 Task: Look for space in Demba, Democratic Republic of the Congo from 4th August, 2023 to 8th August, 2023 for 1 adult in price range Rs.10000 to Rs.15000. Place can be private room with 1  bedroom having 1 bed and 1 bathroom. Property type can be flatguest house, hotel. Amenities needed are: wifi. Booking option can be shelf check-in. Required host language is English.
Action: Mouse moved to (436, 75)
Screenshot: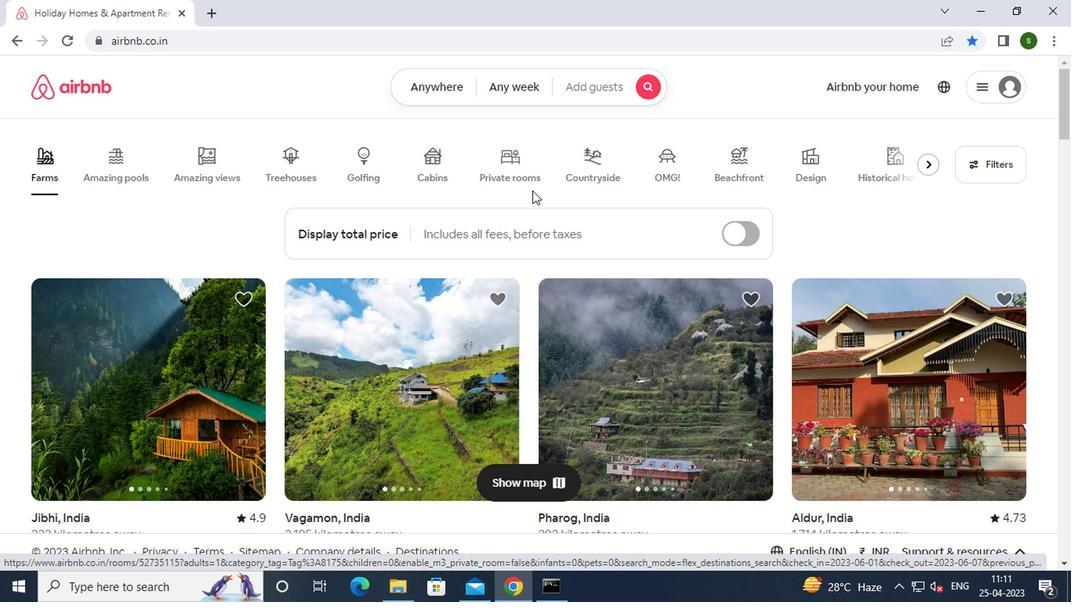
Action: Mouse pressed left at (436, 75)
Screenshot: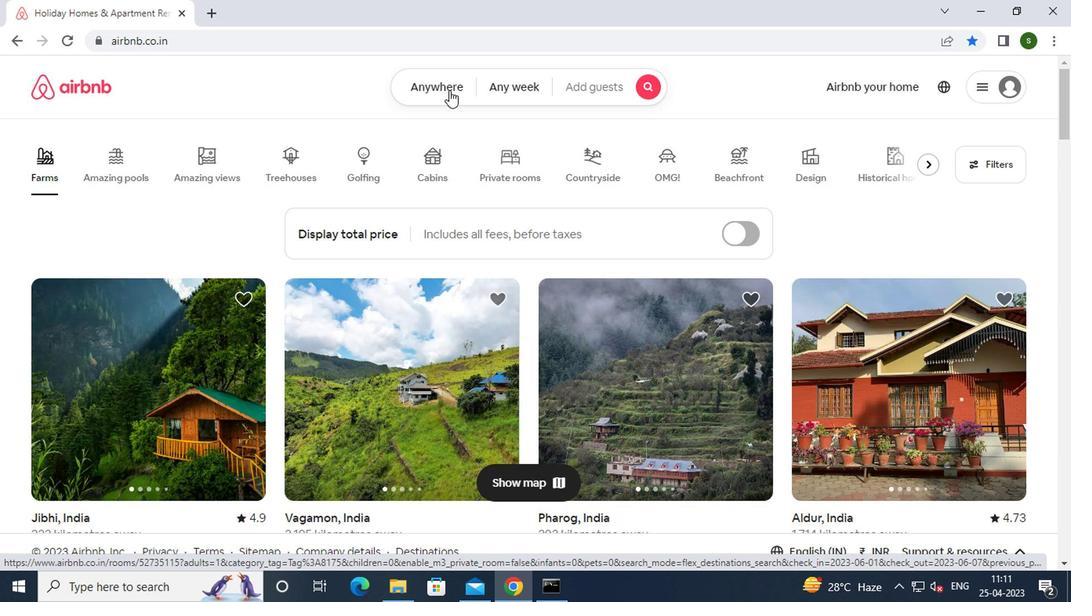 
Action: Mouse moved to (298, 151)
Screenshot: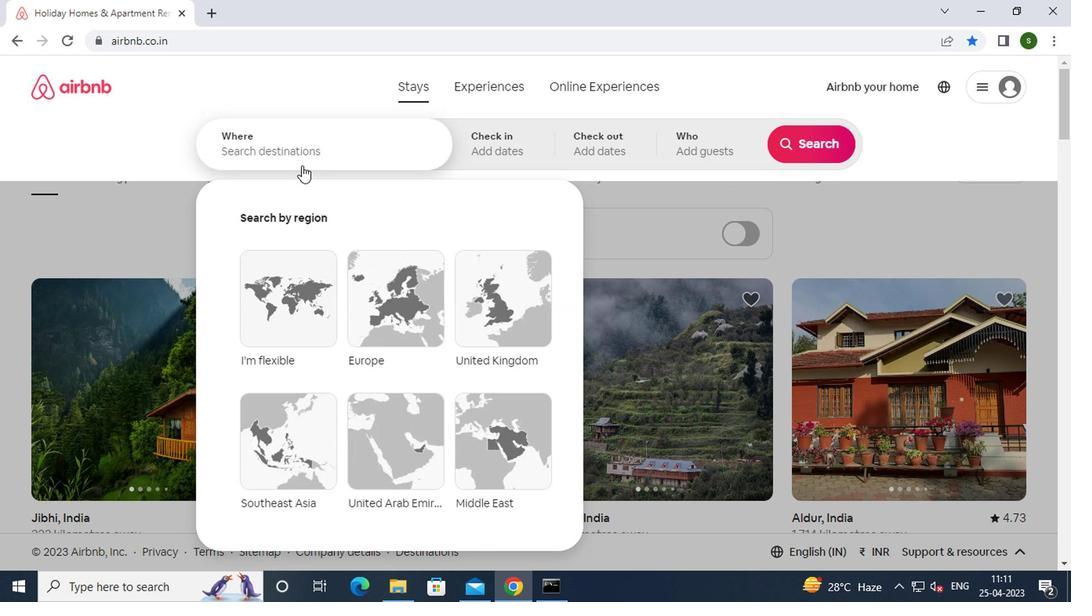 
Action: Mouse pressed left at (298, 151)
Screenshot: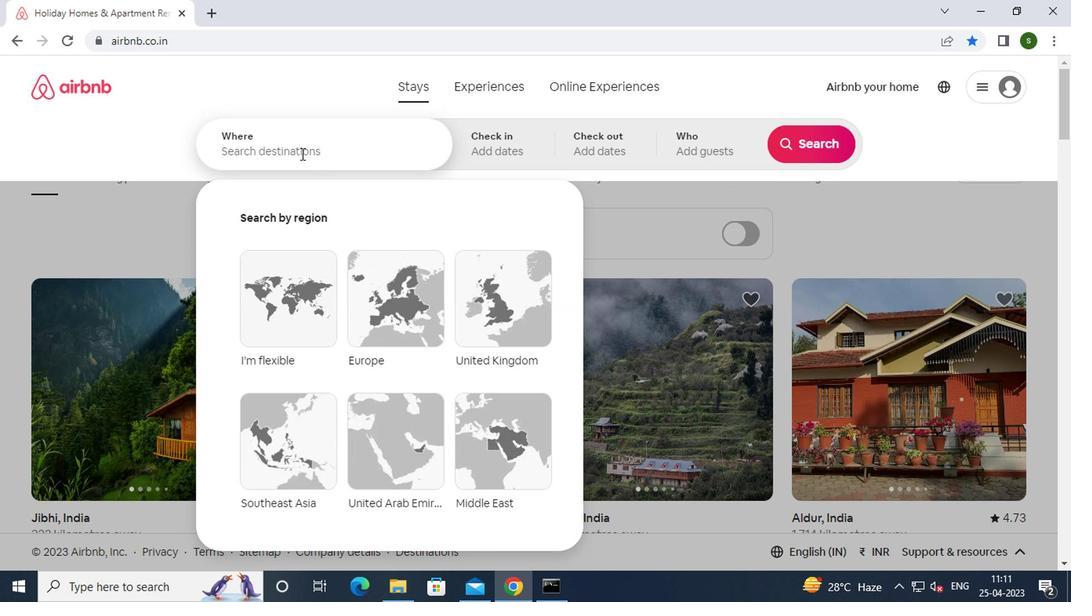 
Action: Key pressed d<Key.caps_lock>emba,<Key.space><Key.caps_lock>de
Screenshot: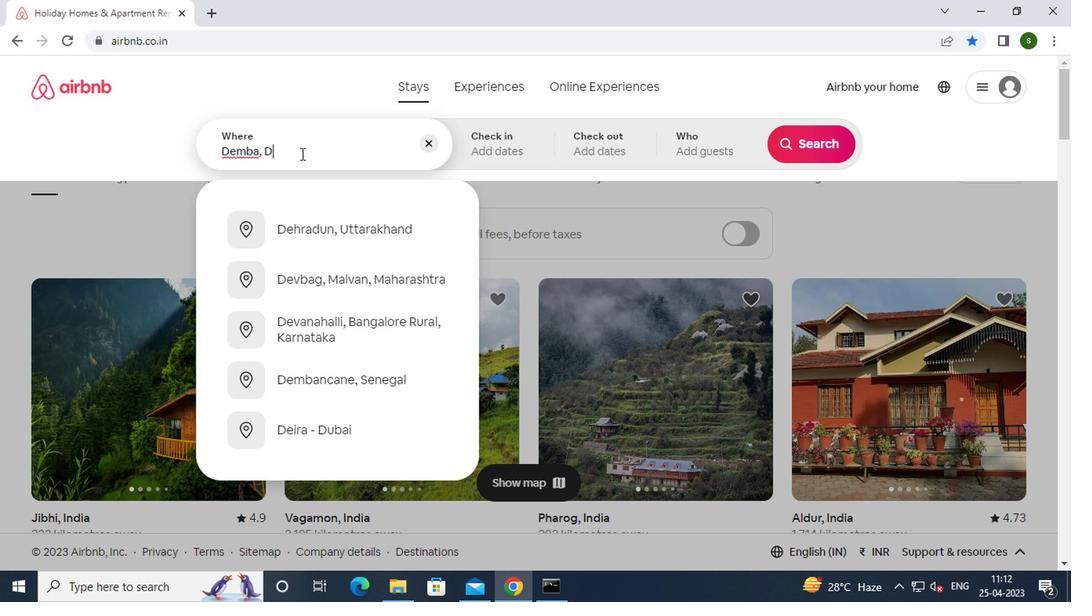 
Action: Mouse moved to (311, 212)
Screenshot: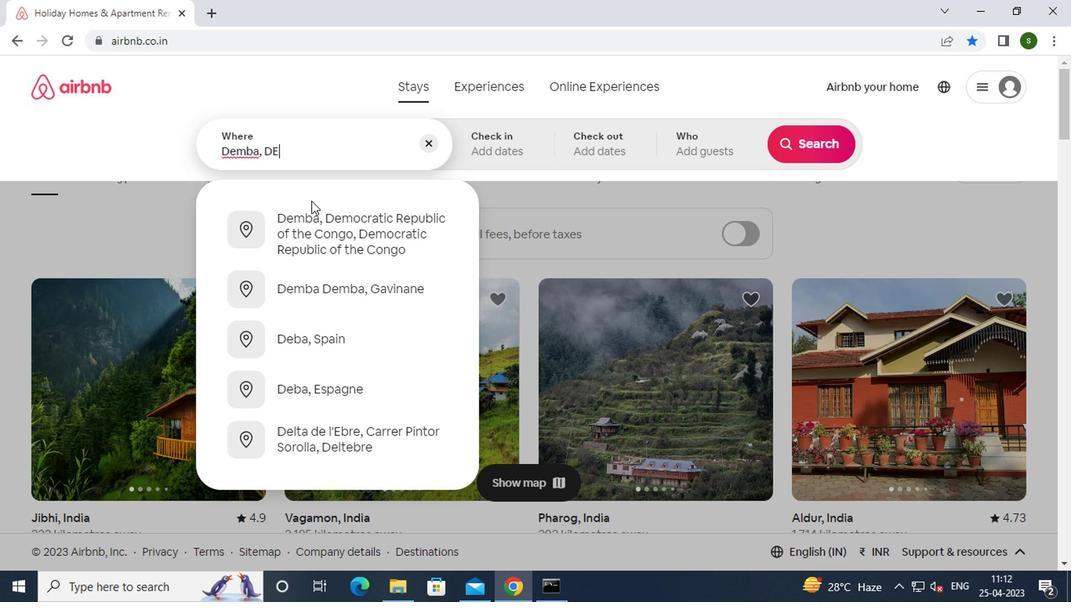 
Action: Mouse pressed left at (311, 212)
Screenshot: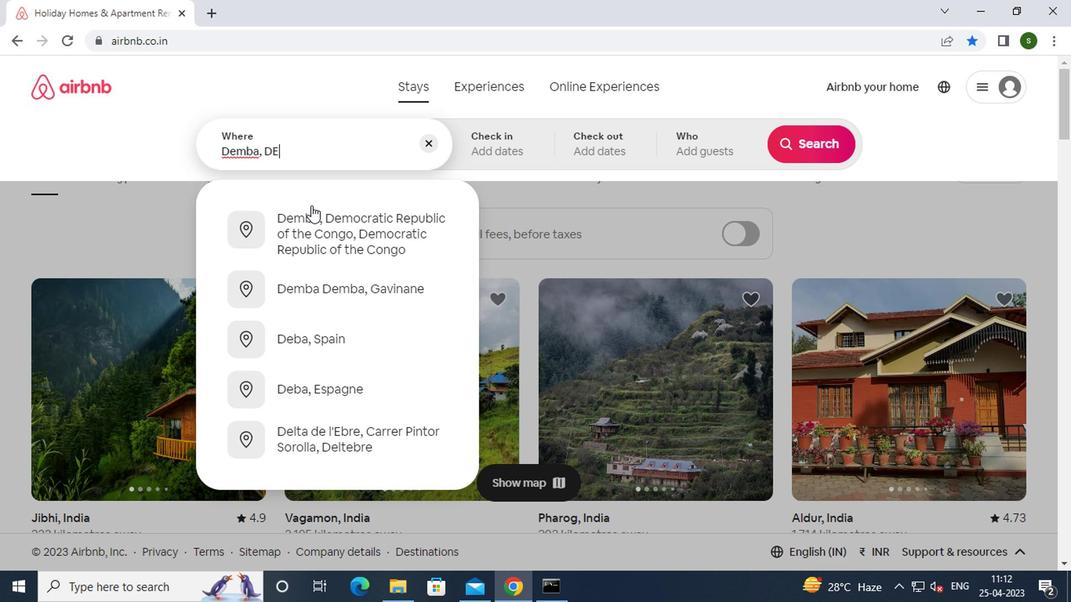 
Action: Mouse moved to (805, 276)
Screenshot: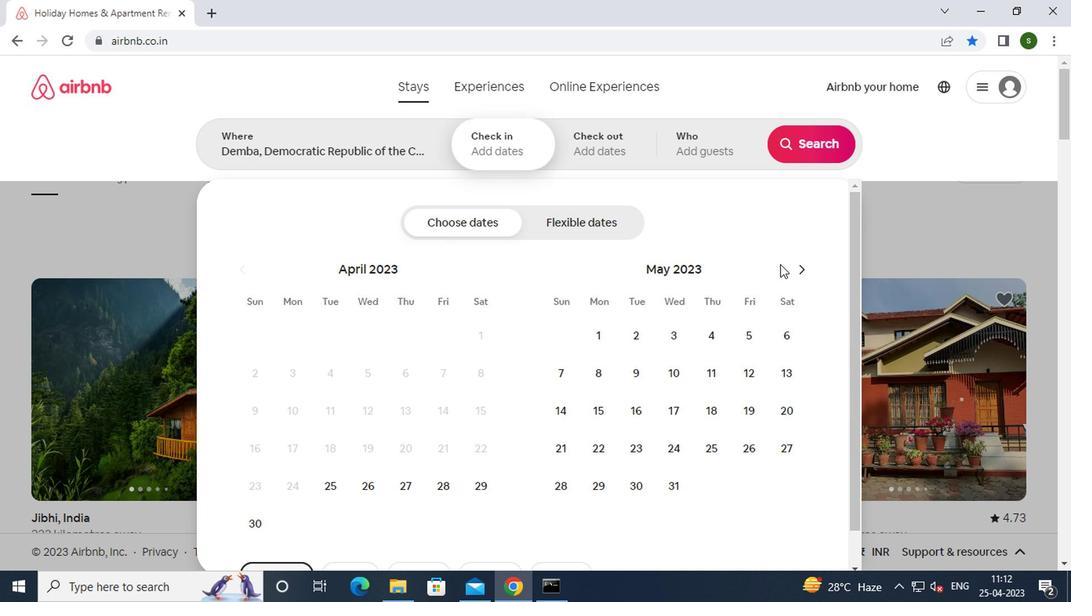 
Action: Mouse pressed left at (805, 276)
Screenshot: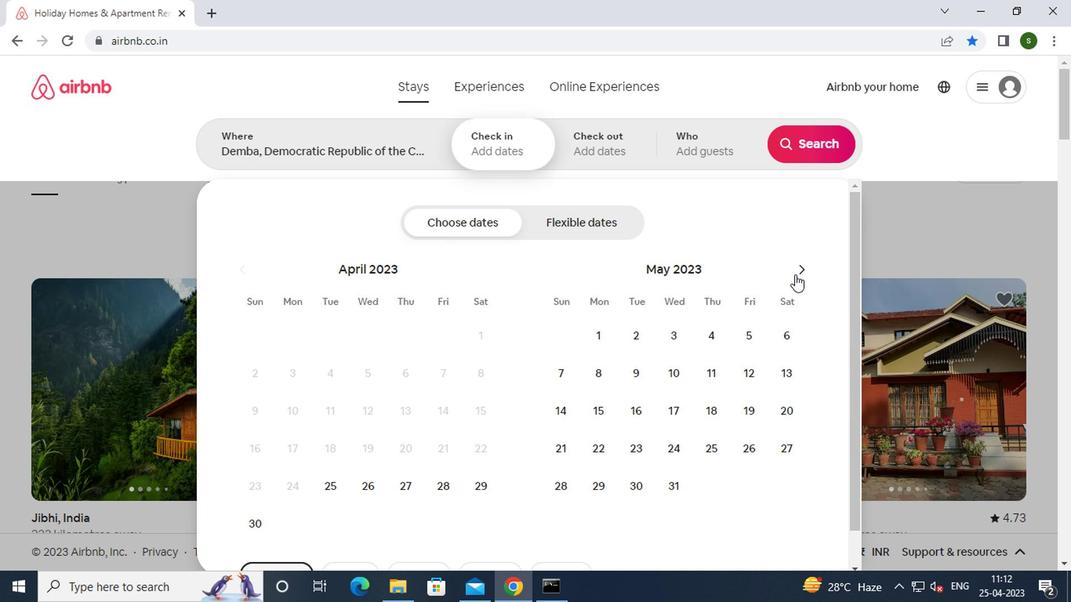 
Action: Mouse pressed left at (805, 276)
Screenshot: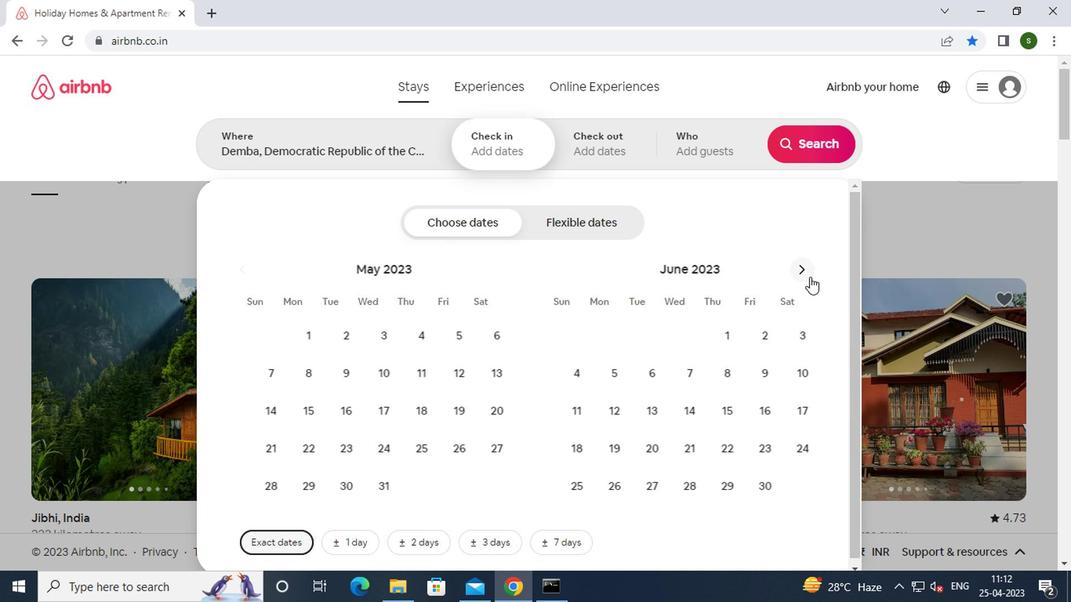 
Action: Mouse pressed left at (805, 276)
Screenshot: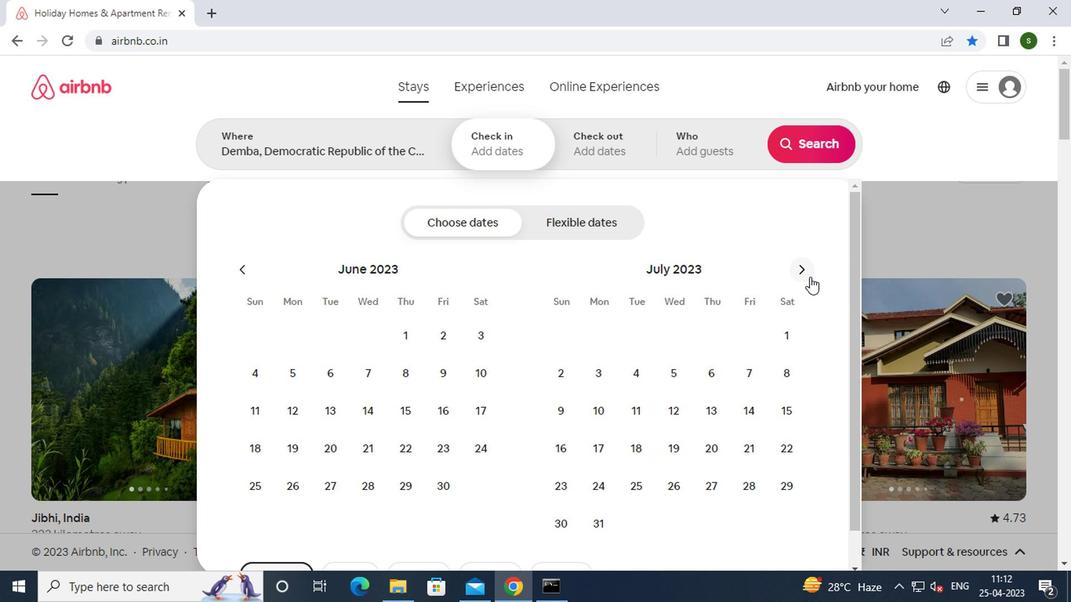 
Action: Mouse moved to (752, 337)
Screenshot: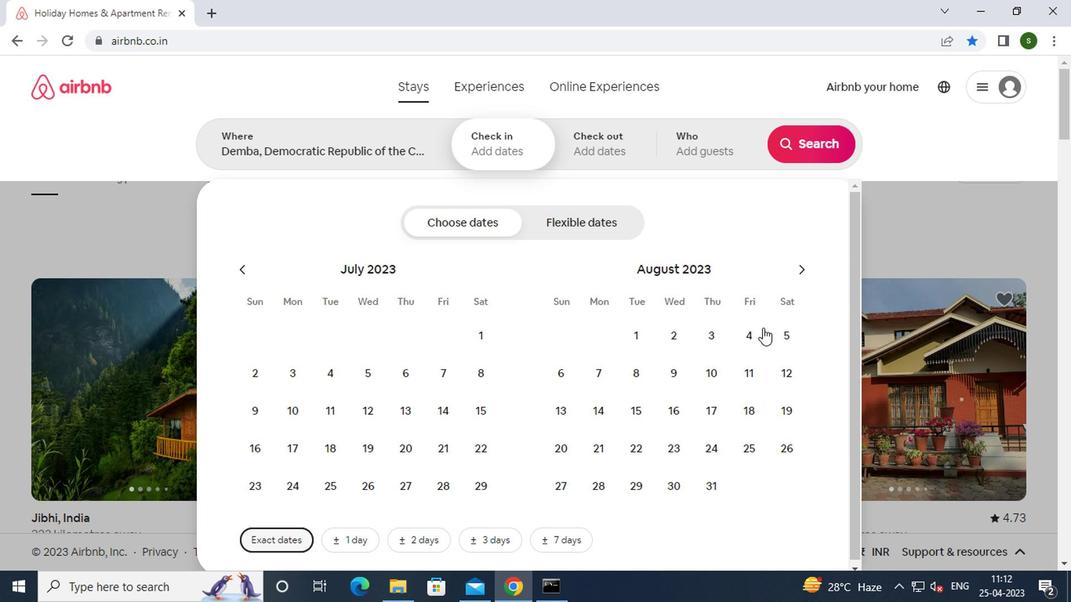 
Action: Mouse pressed left at (752, 337)
Screenshot: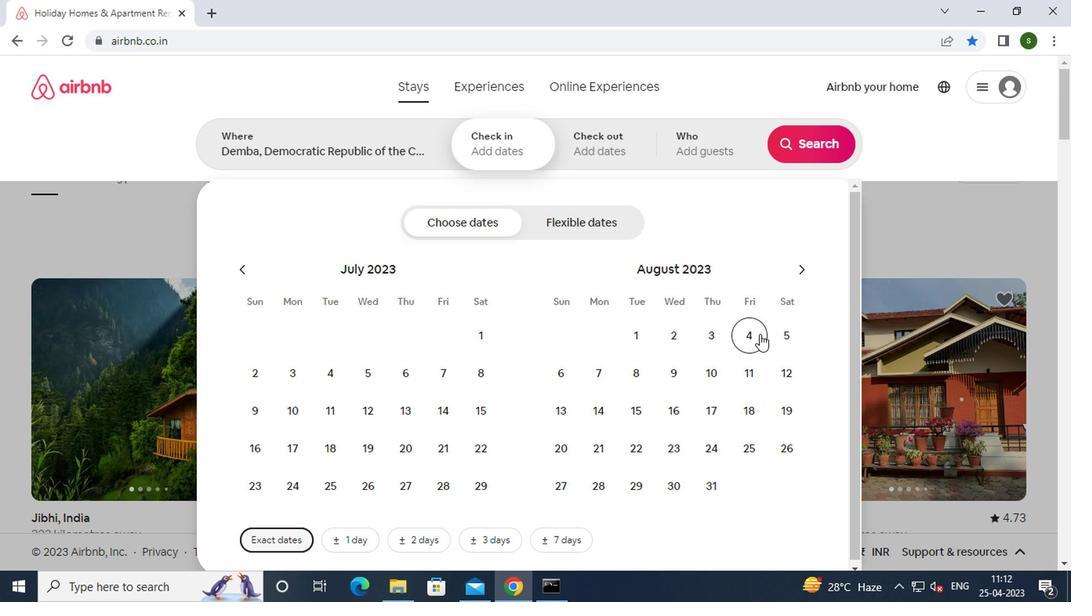 
Action: Mouse moved to (631, 381)
Screenshot: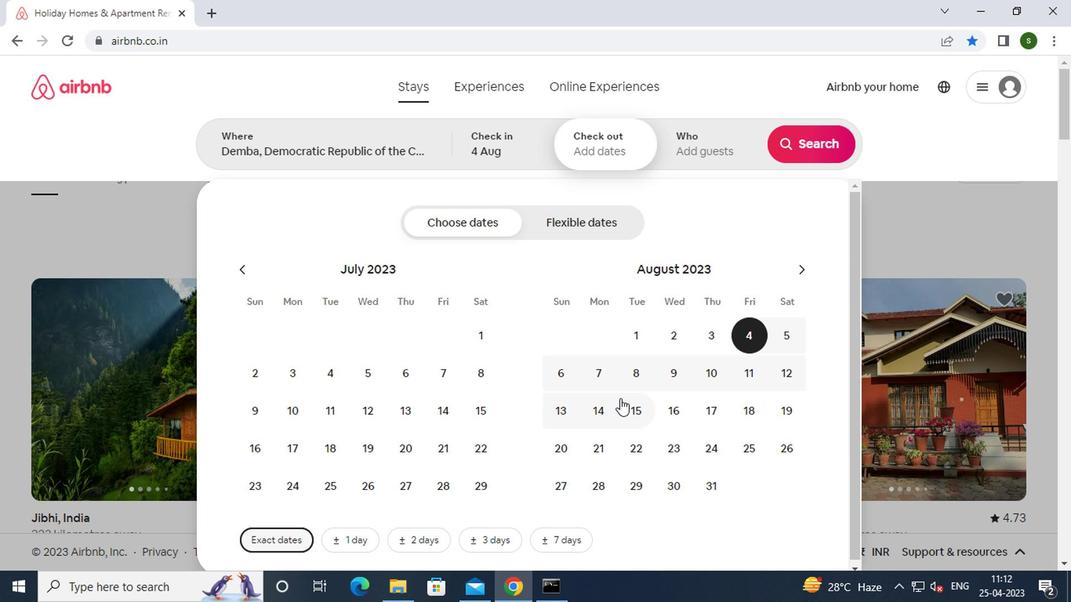 
Action: Mouse pressed left at (631, 381)
Screenshot: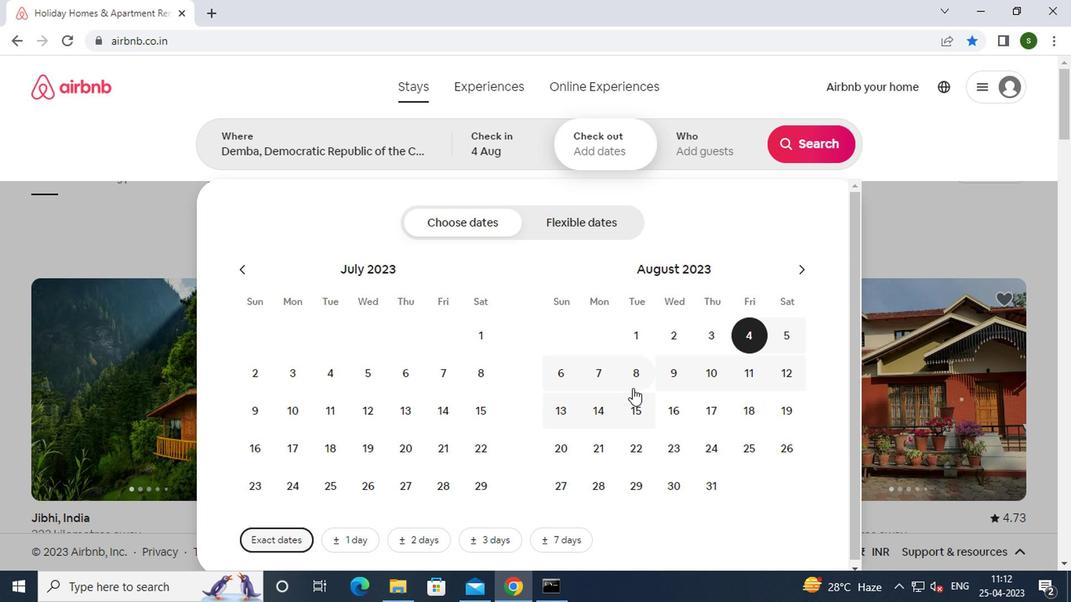 
Action: Mouse moved to (706, 147)
Screenshot: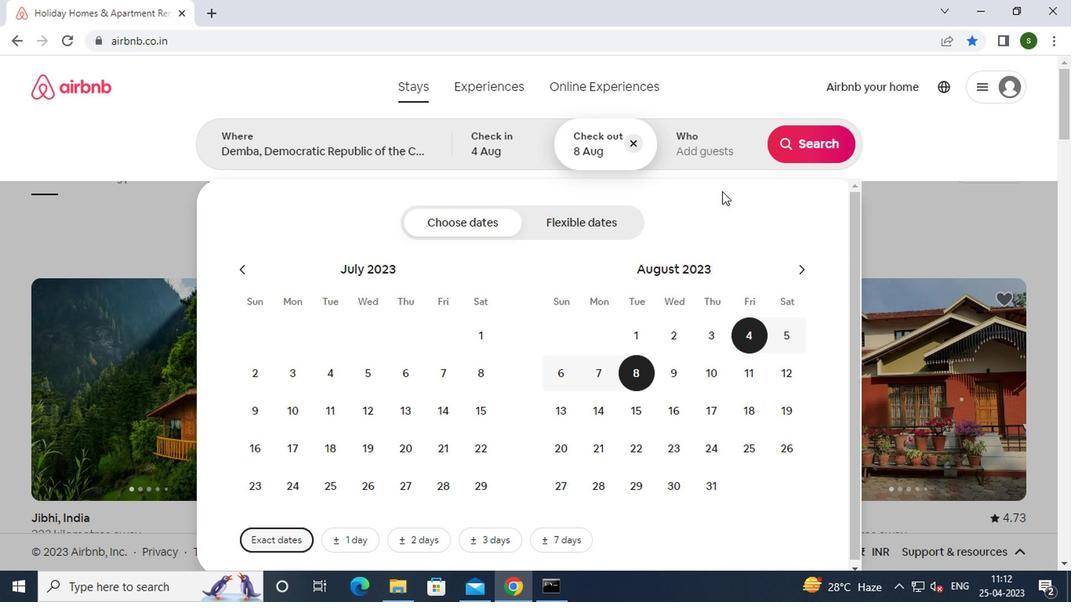 
Action: Mouse pressed left at (706, 147)
Screenshot: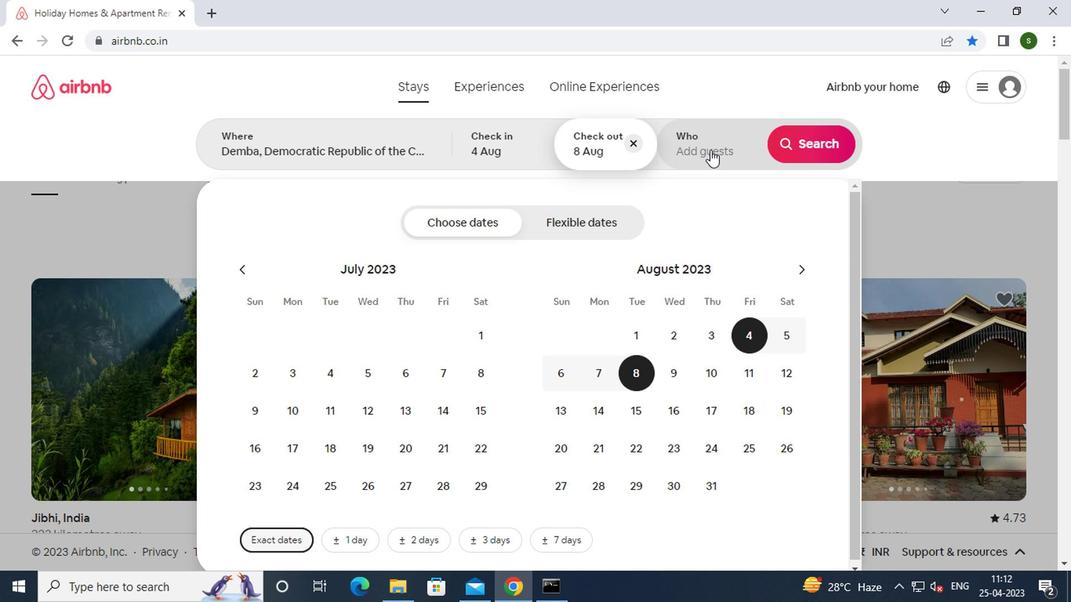 
Action: Mouse moved to (808, 230)
Screenshot: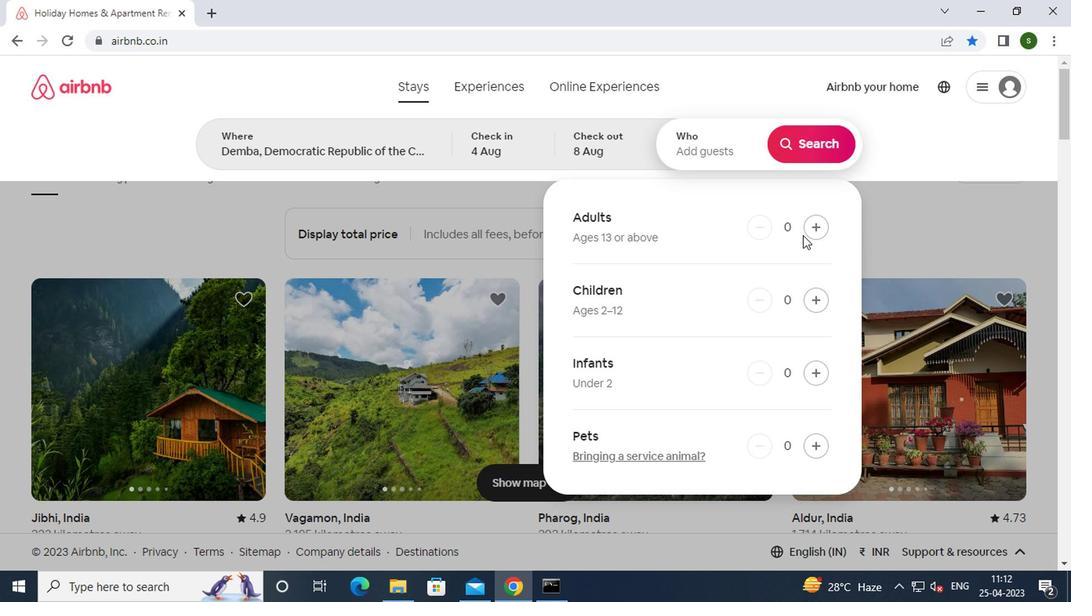 
Action: Mouse pressed left at (808, 230)
Screenshot: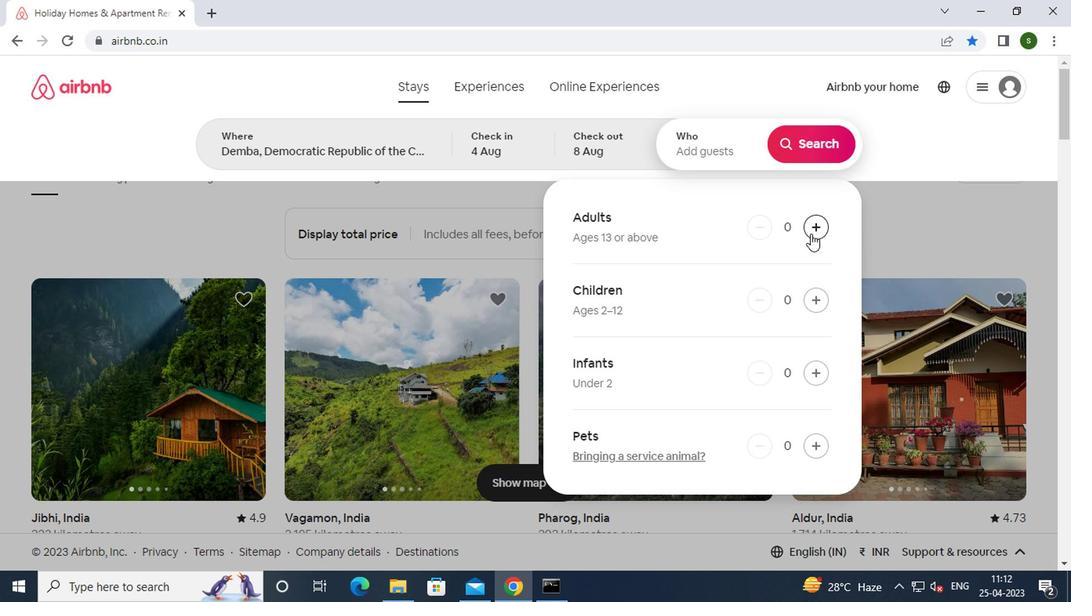 
Action: Mouse moved to (811, 137)
Screenshot: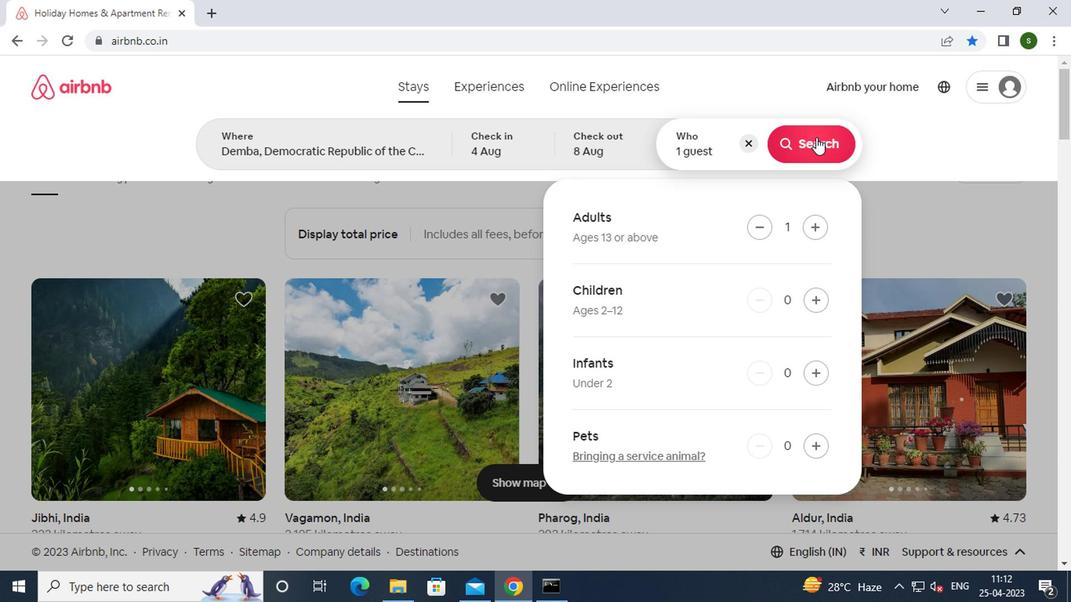 
Action: Mouse pressed left at (811, 137)
Screenshot: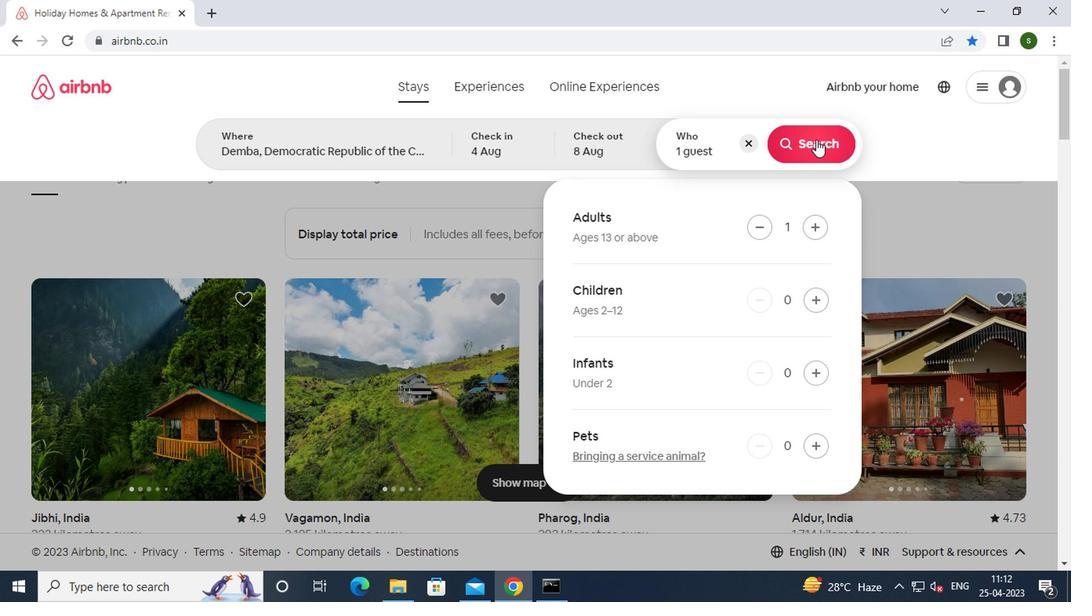 
Action: Mouse moved to (982, 140)
Screenshot: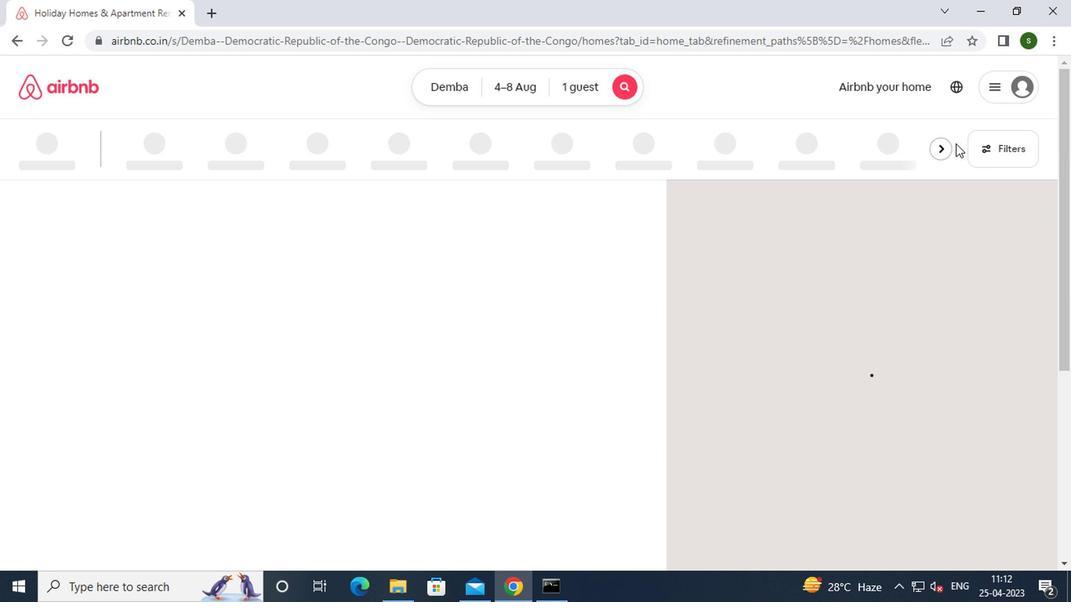 
Action: Mouse pressed left at (982, 140)
Screenshot: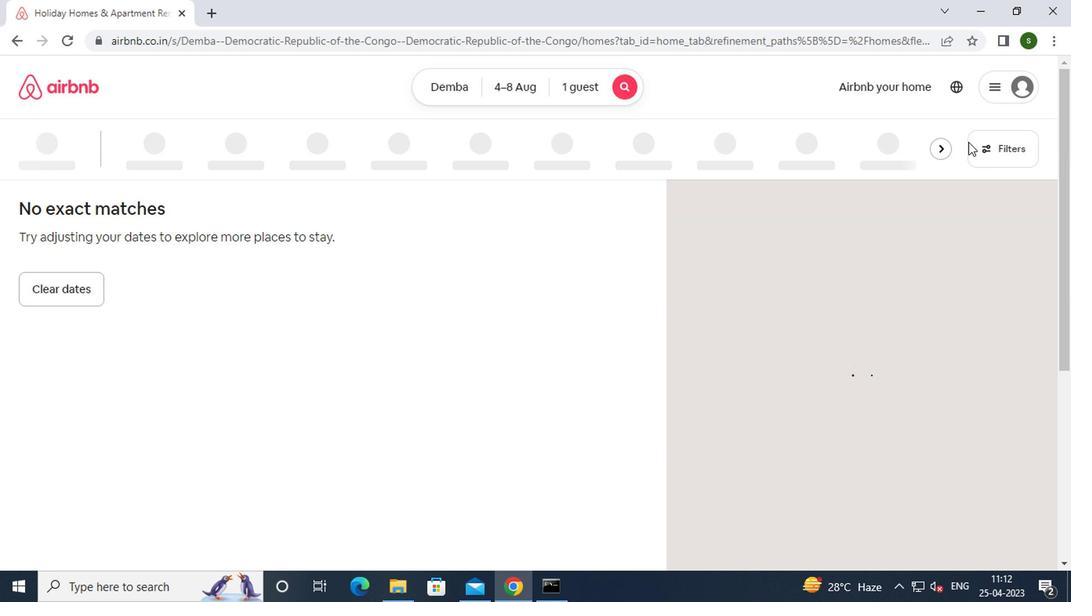 
Action: Mouse moved to (451, 247)
Screenshot: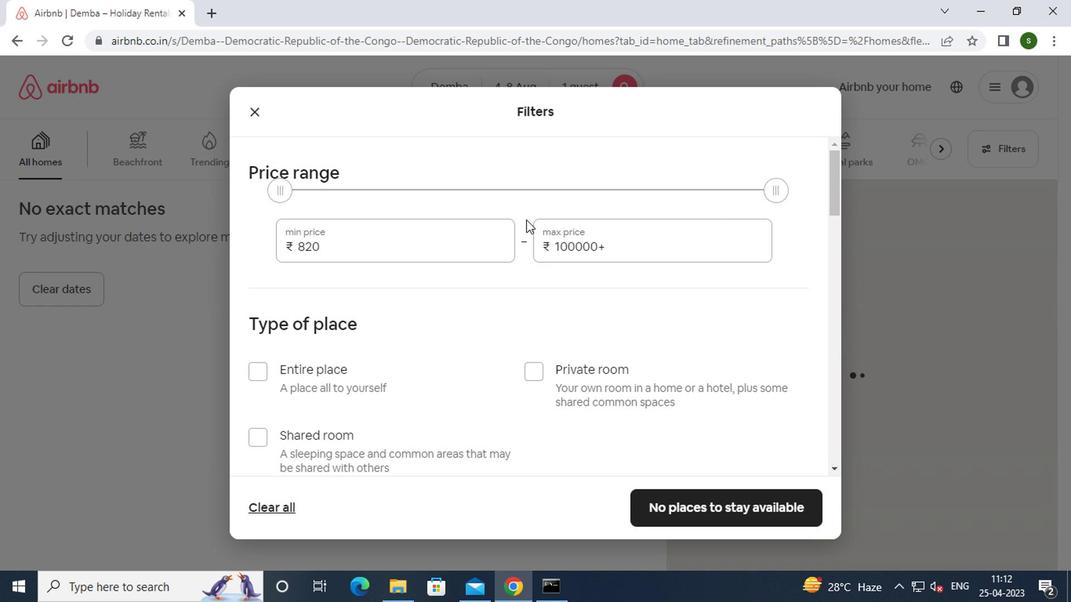 
Action: Mouse pressed left at (451, 247)
Screenshot: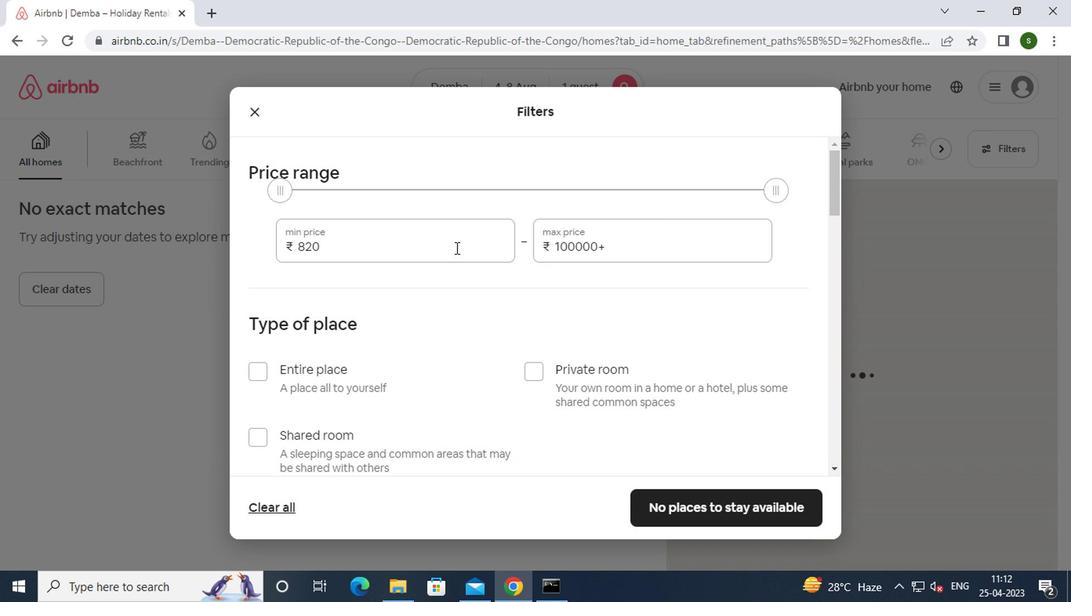 
Action: Mouse moved to (446, 243)
Screenshot: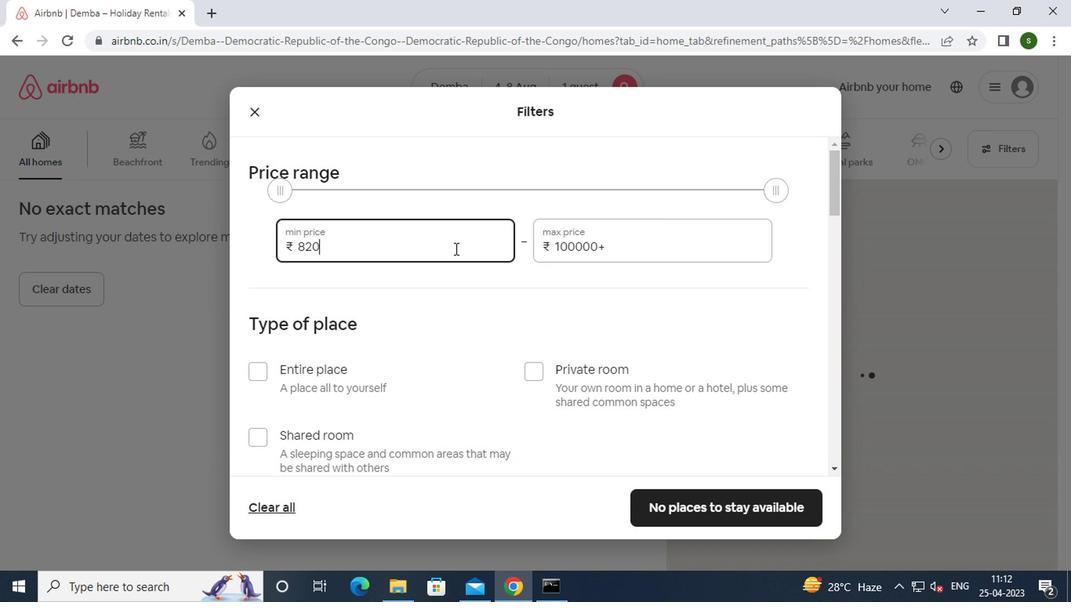 
Action: Key pressed <Key.backspace><Key.backspace><Key.backspace><Key.backspace>10000
Screenshot: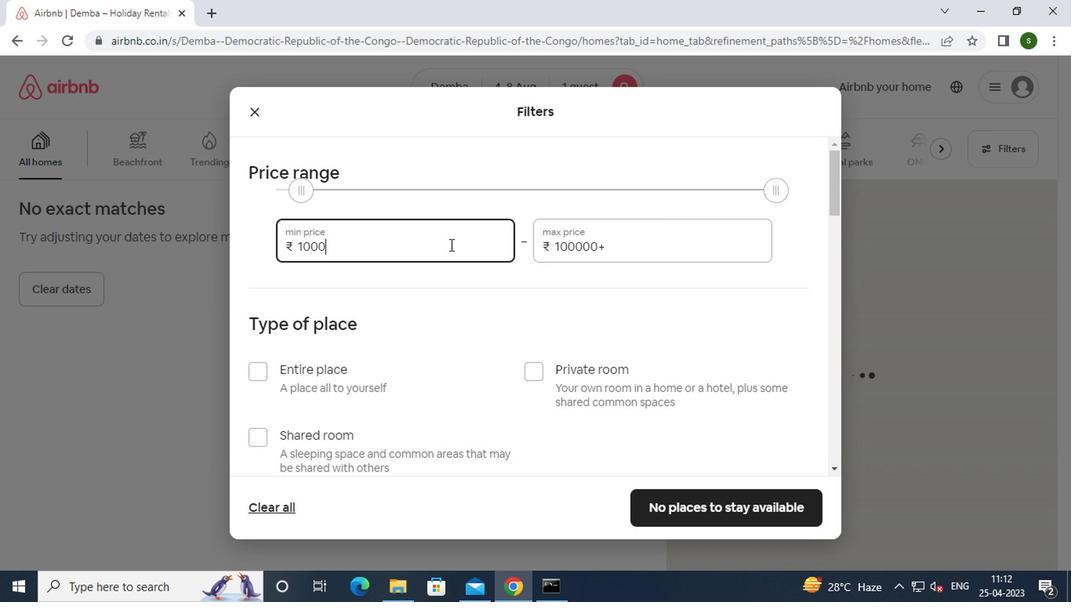 
Action: Mouse moved to (610, 246)
Screenshot: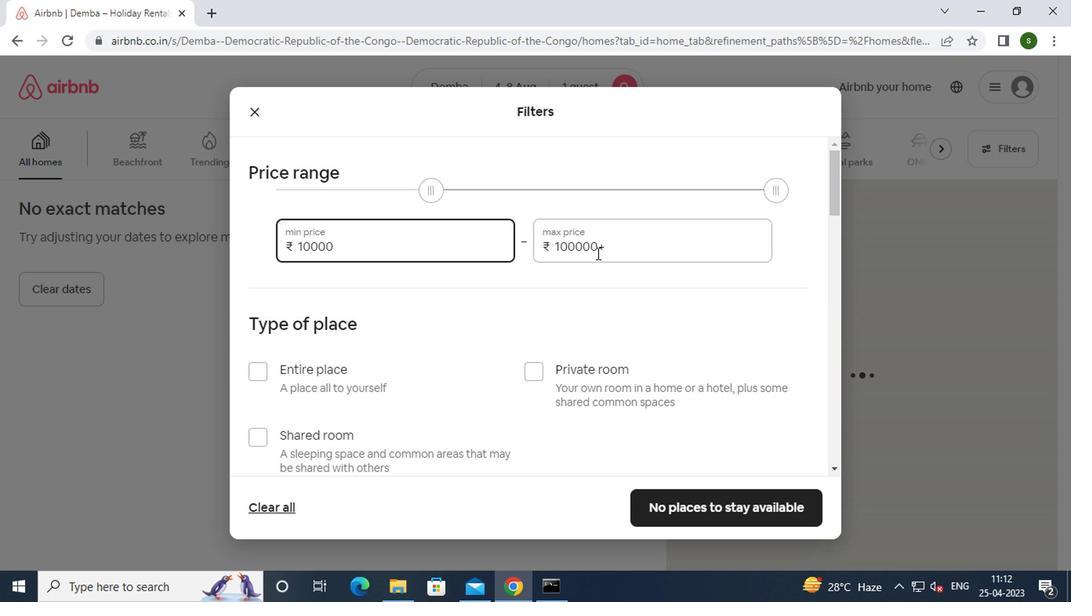 
Action: Mouse pressed left at (610, 246)
Screenshot: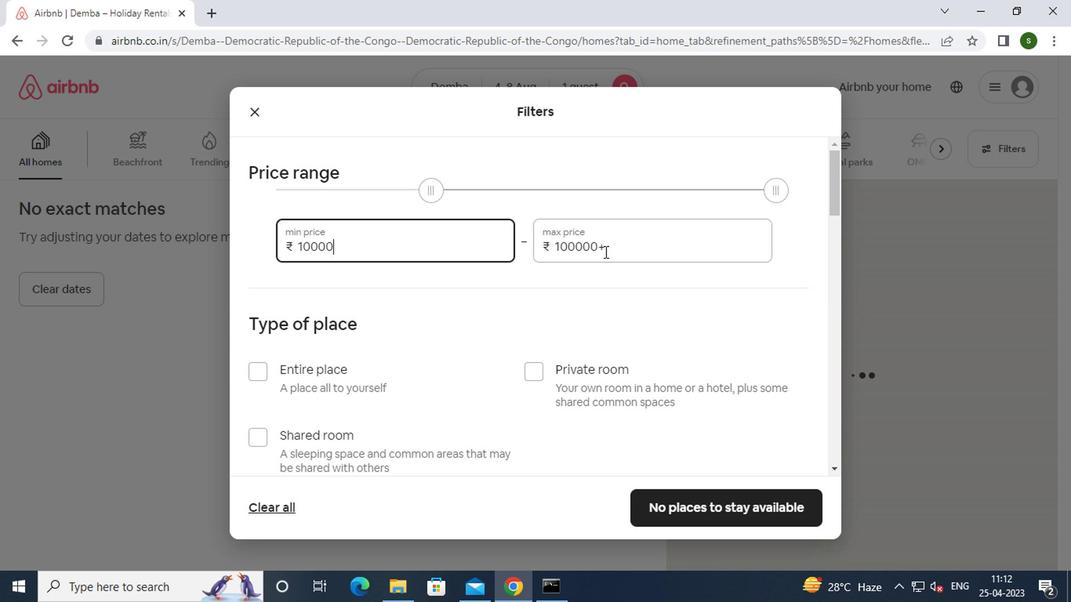 
Action: Mouse moved to (613, 252)
Screenshot: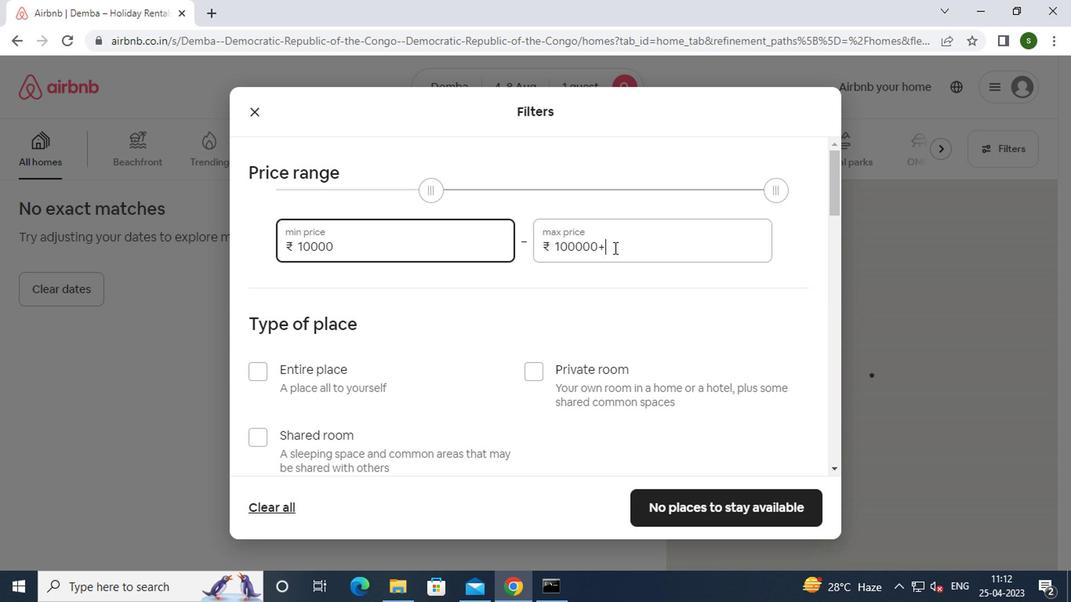 
Action: Key pressed <Key.backspace><Key.backspace><Key.backspace><Key.backspace><Key.backspace><Key.backspace><Key.backspace><Key.backspace><Key.backspace><Key.backspace><Key.backspace><Key.backspace><Key.backspace><Key.backspace>15000
Screenshot: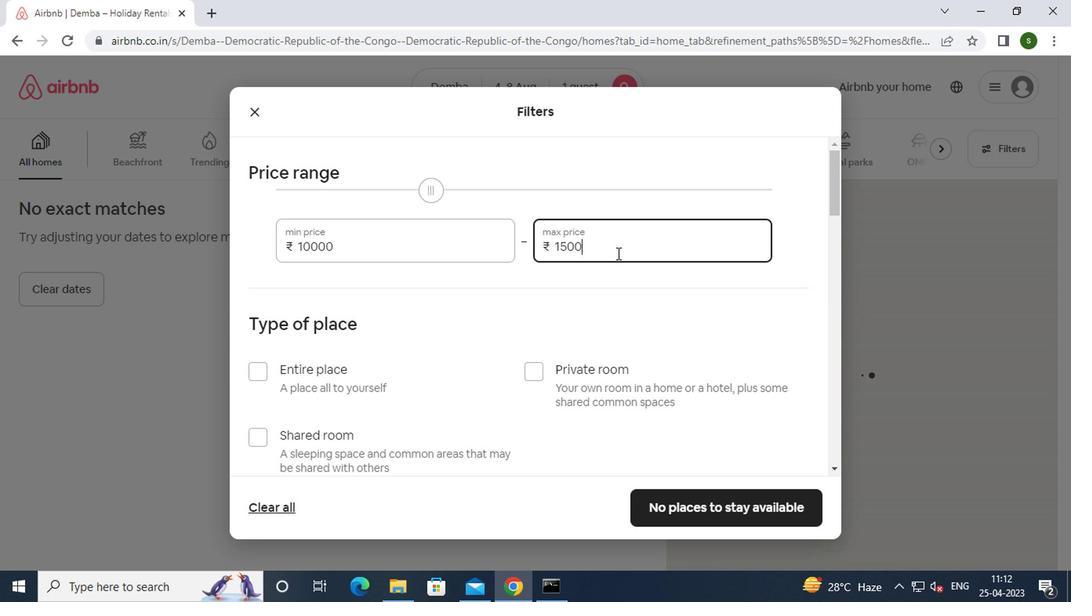 
Action: Mouse moved to (536, 373)
Screenshot: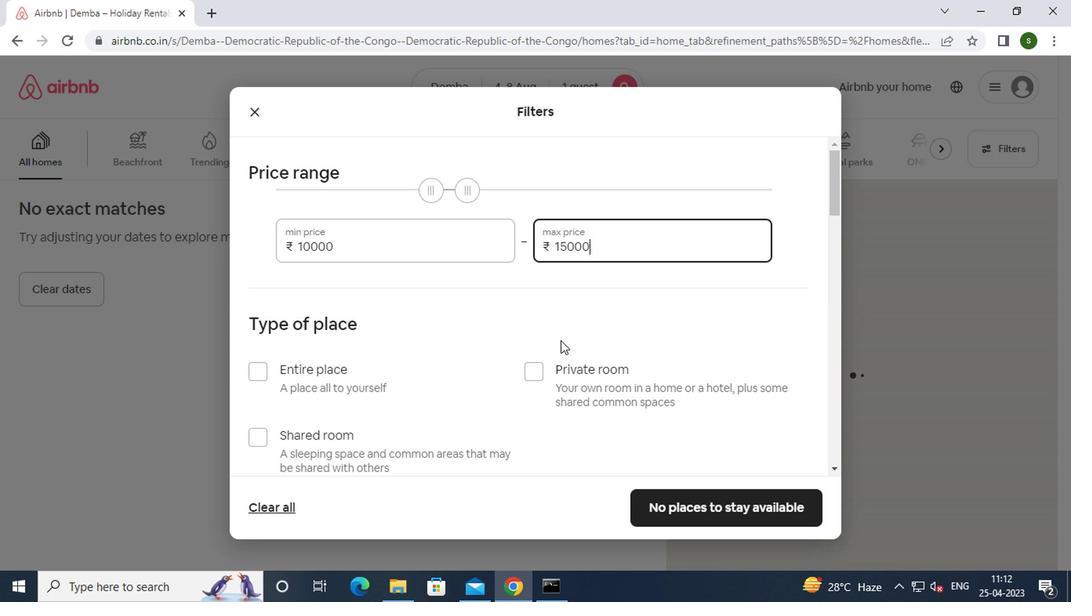 
Action: Mouse pressed left at (536, 373)
Screenshot: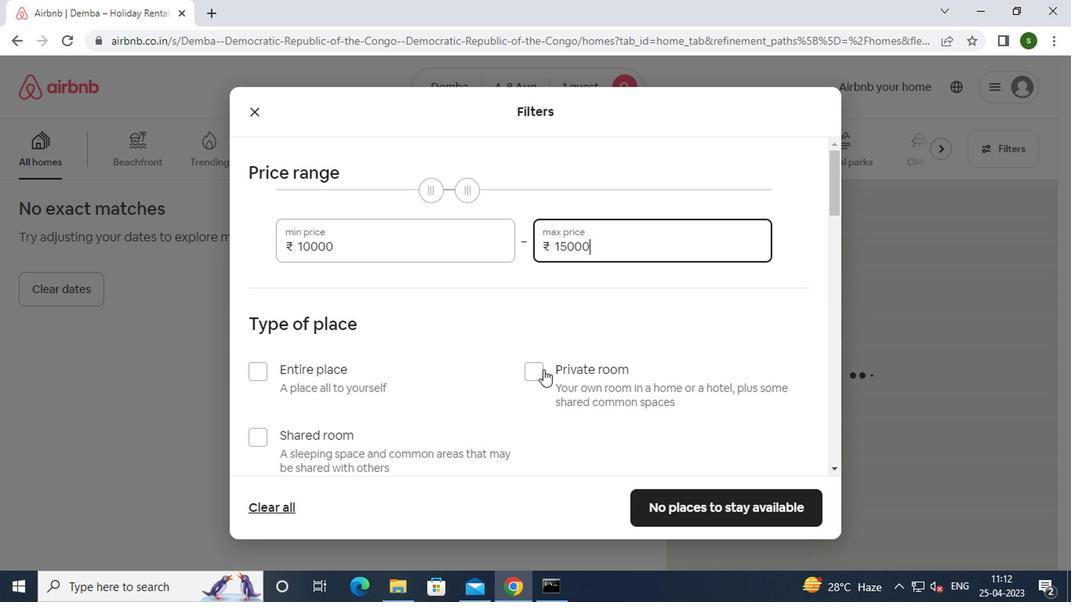 
Action: Mouse moved to (461, 354)
Screenshot: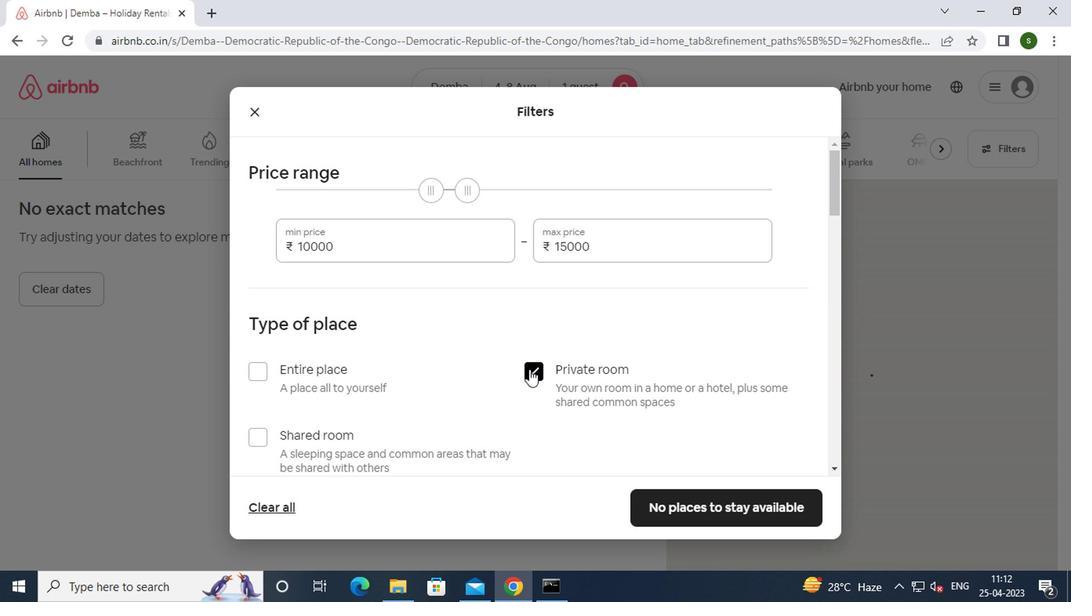 
Action: Mouse scrolled (461, 354) with delta (0, 0)
Screenshot: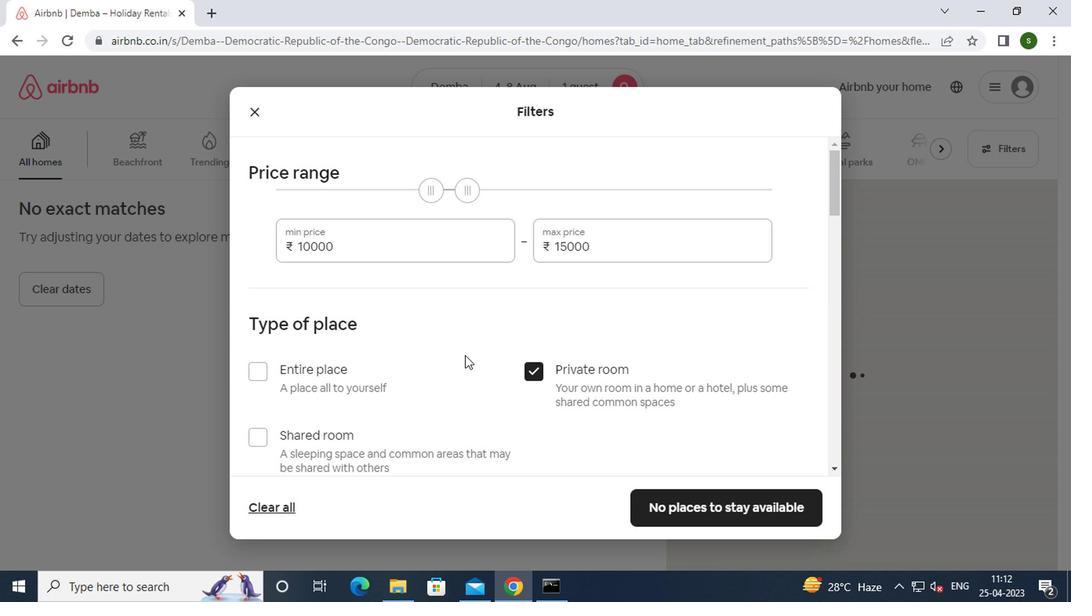 
Action: Mouse scrolled (461, 354) with delta (0, 0)
Screenshot: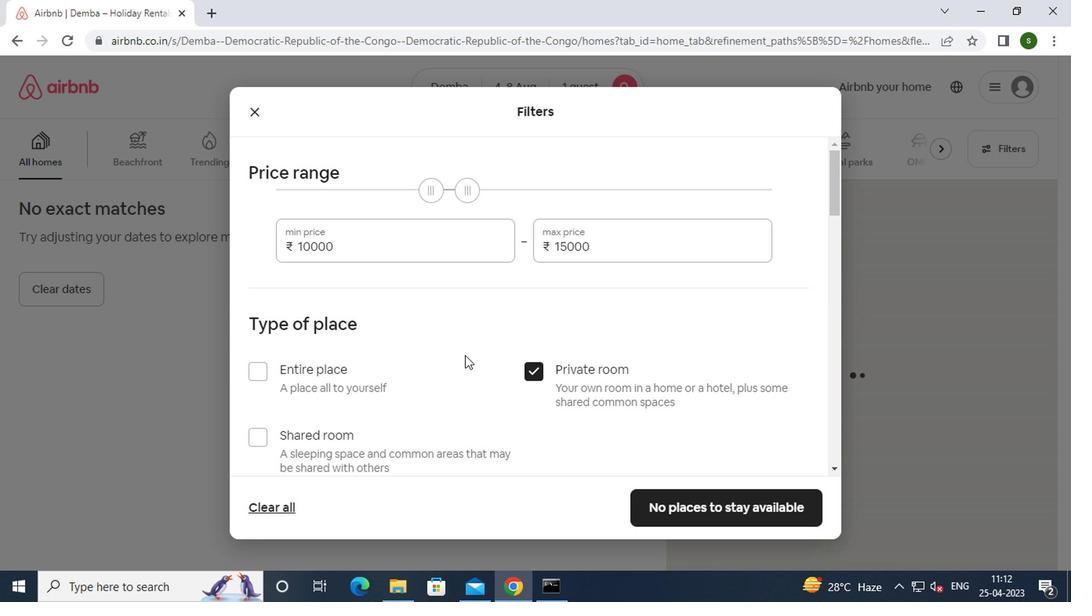 
Action: Mouse scrolled (461, 354) with delta (0, 0)
Screenshot: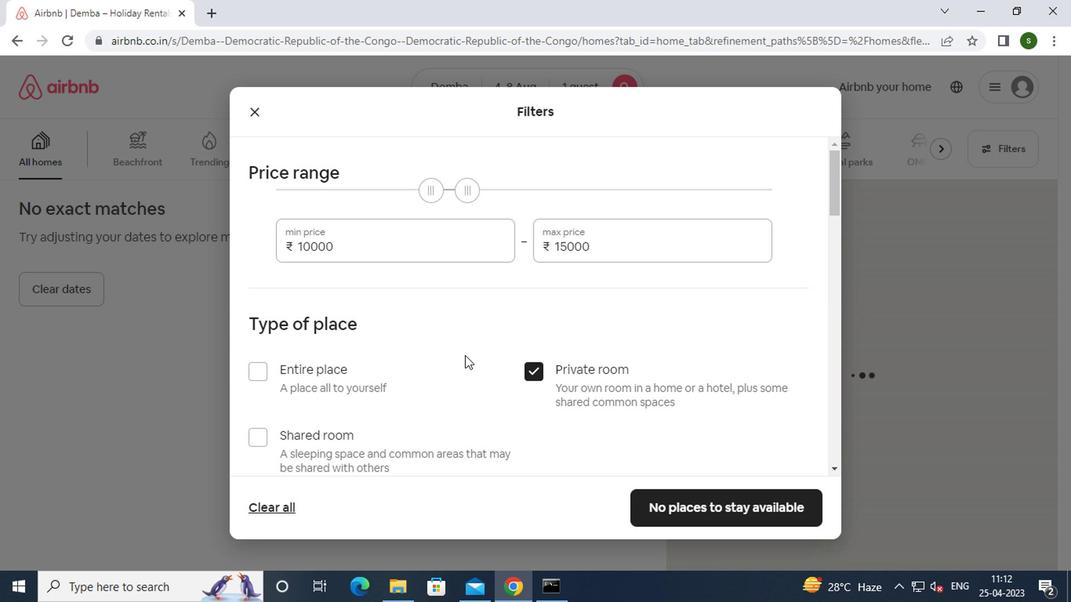 
Action: Mouse moved to (350, 384)
Screenshot: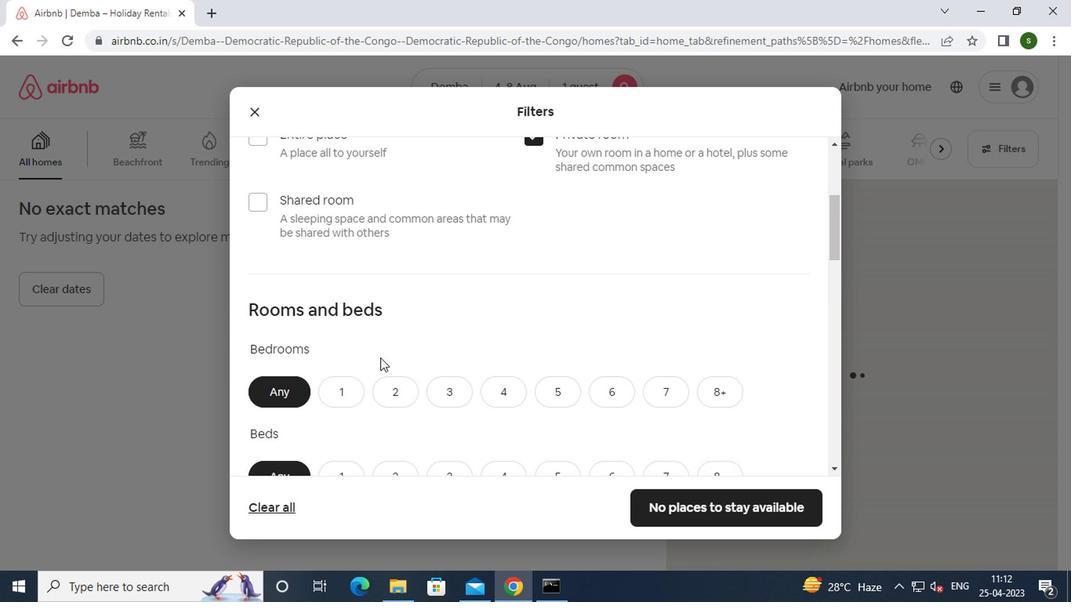 
Action: Mouse pressed left at (350, 384)
Screenshot: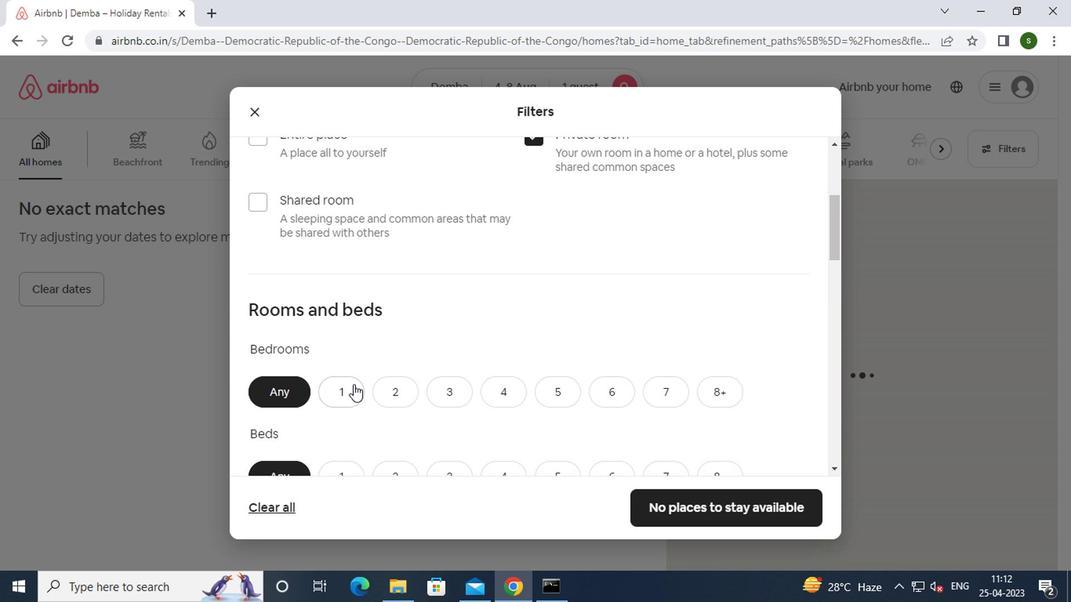 
Action: Mouse moved to (362, 372)
Screenshot: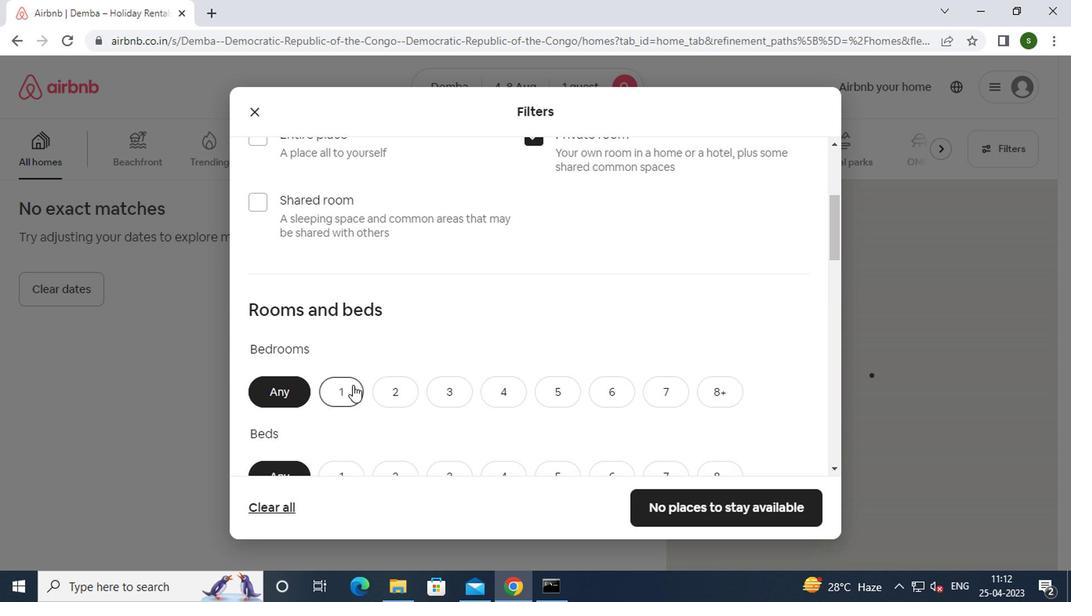 
Action: Mouse scrolled (362, 371) with delta (0, -1)
Screenshot: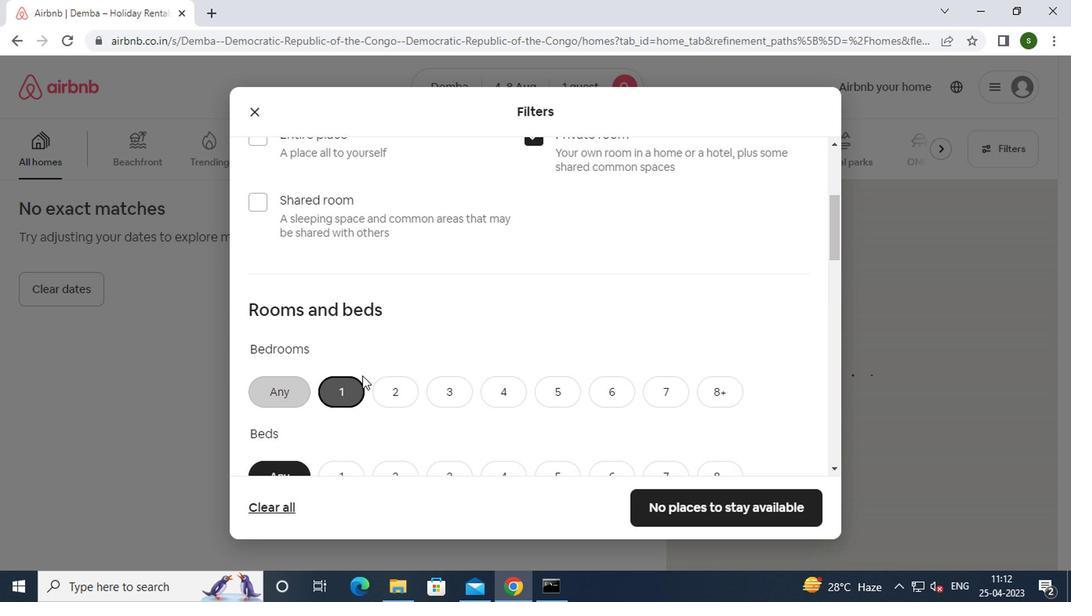 
Action: Mouse scrolled (362, 371) with delta (0, -1)
Screenshot: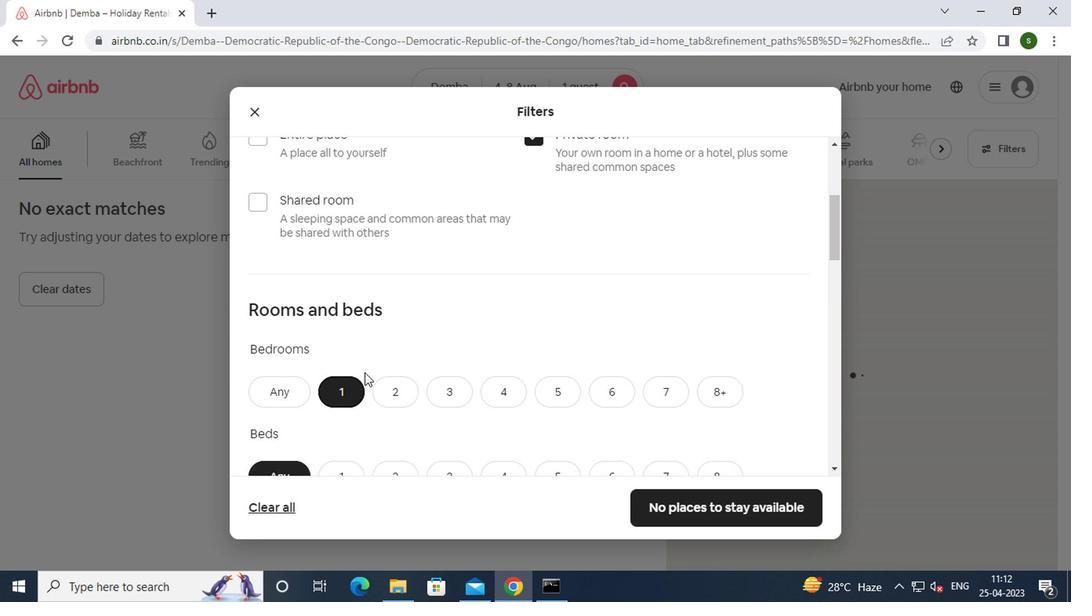 
Action: Mouse moved to (347, 312)
Screenshot: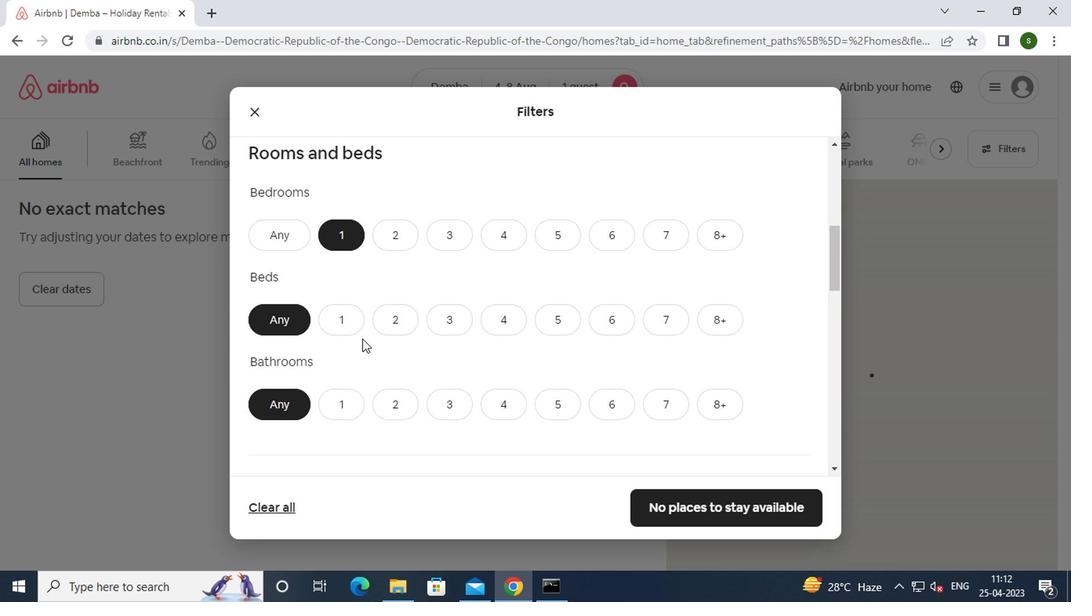 
Action: Mouse pressed left at (347, 312)
Screenshot: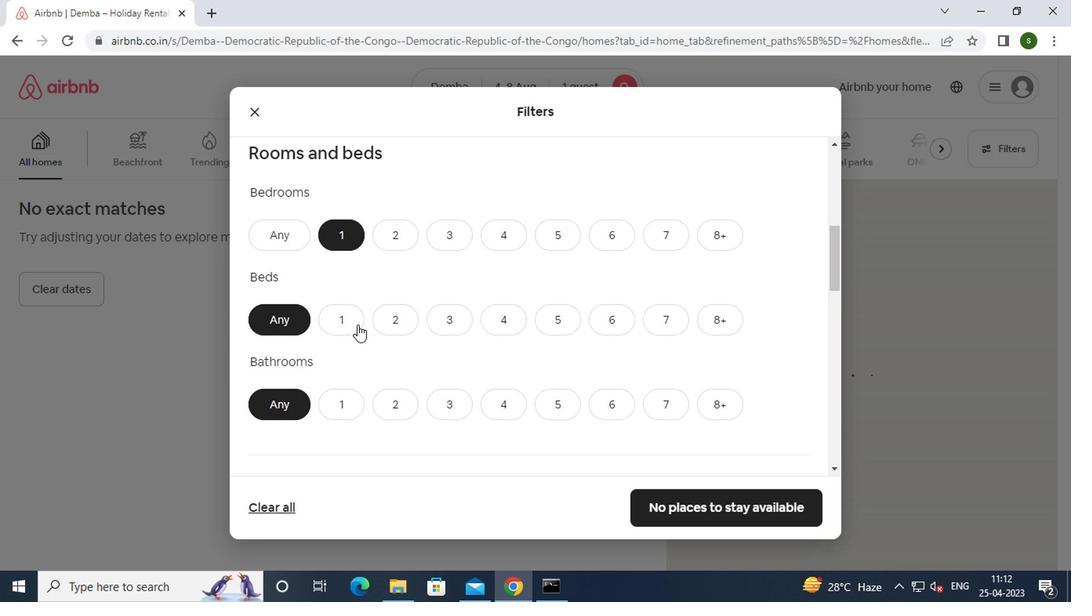 
Action: Mouse moved to (343, 397)
Screenshot: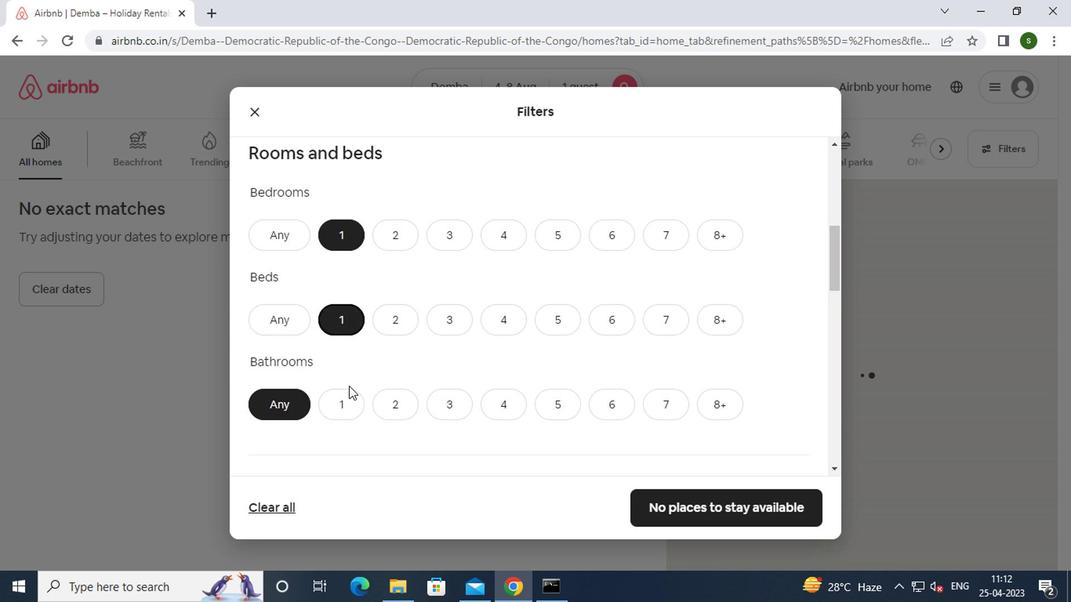 
Action: Mouse pressed left at (343, 397)
Screenshot: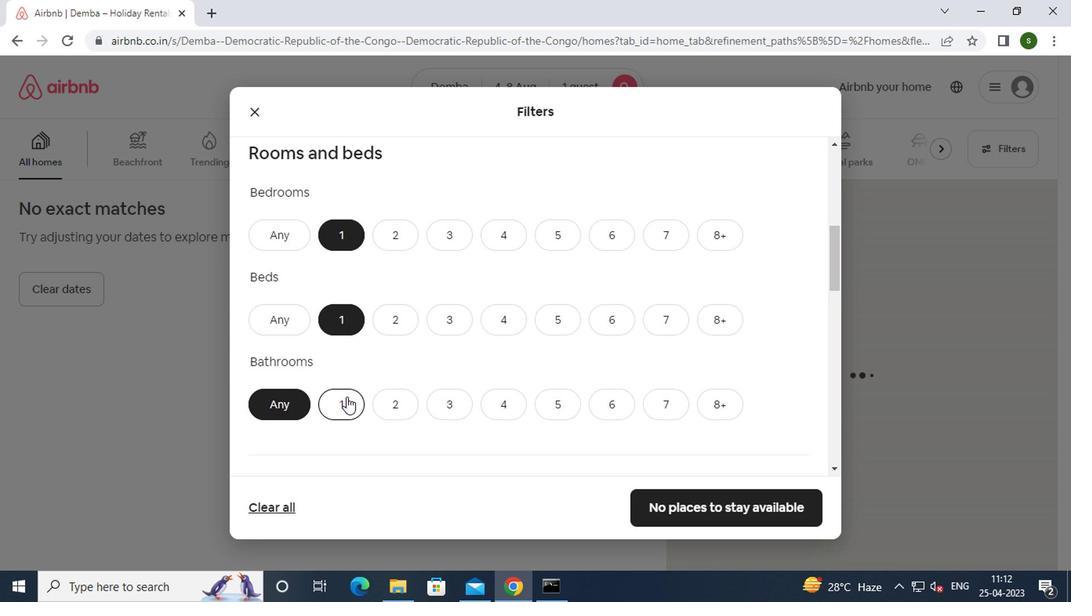
Action: Mouse moved to (405, 374)
Screenshot: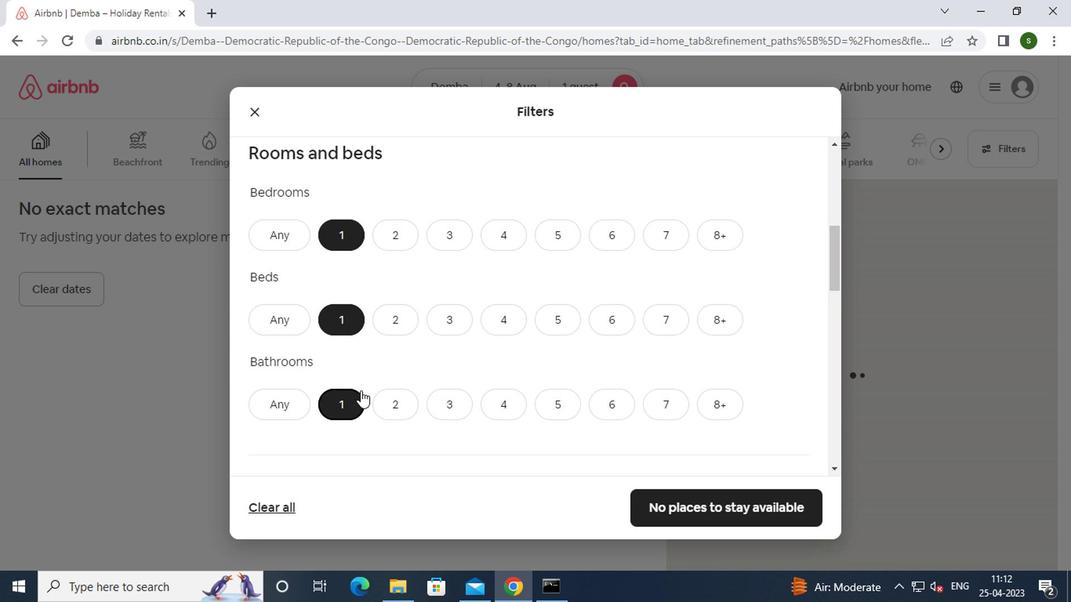 
Action: Mouse scrolled (405, 373) with delta (0, -1)
Screenshot: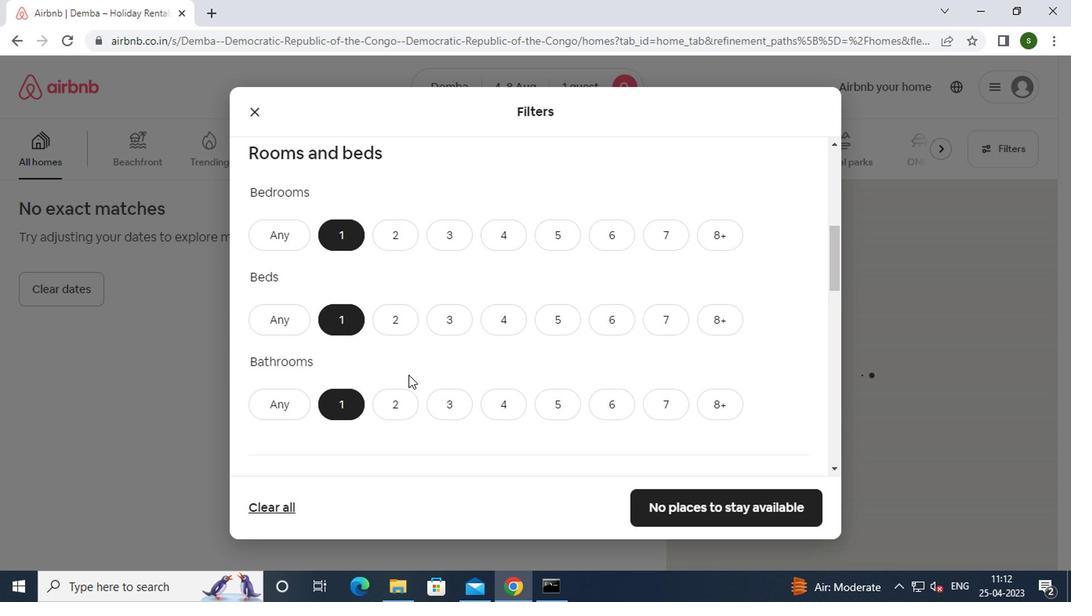 
Action: Mouse scrolled (405, 373) with delta (0, -1)
Screenshot: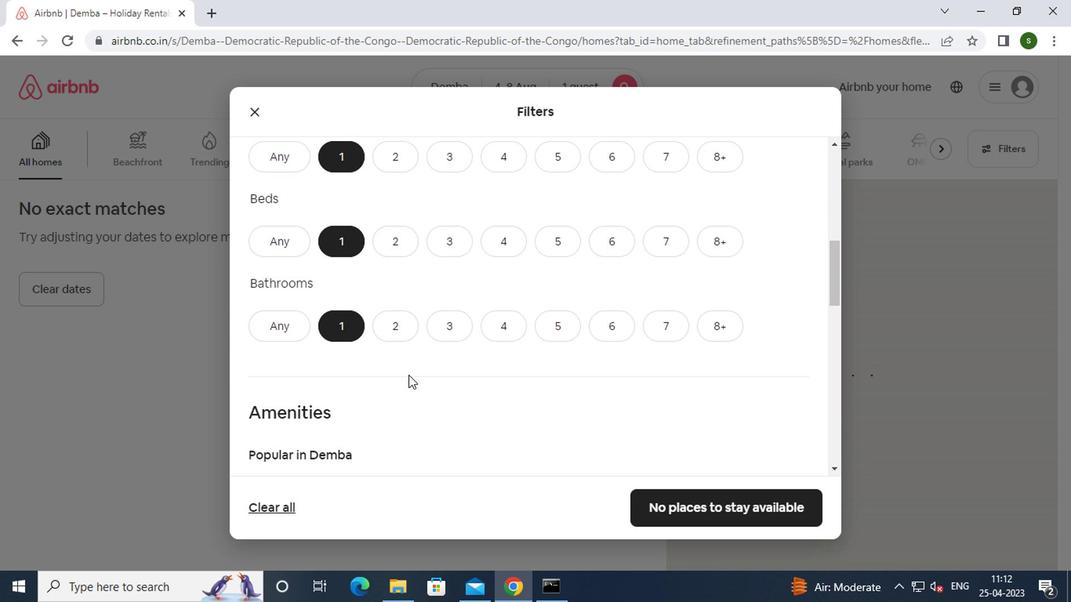 
Action: Mouse scrolled (405, 373) with delta (0, -1)
Screenshot: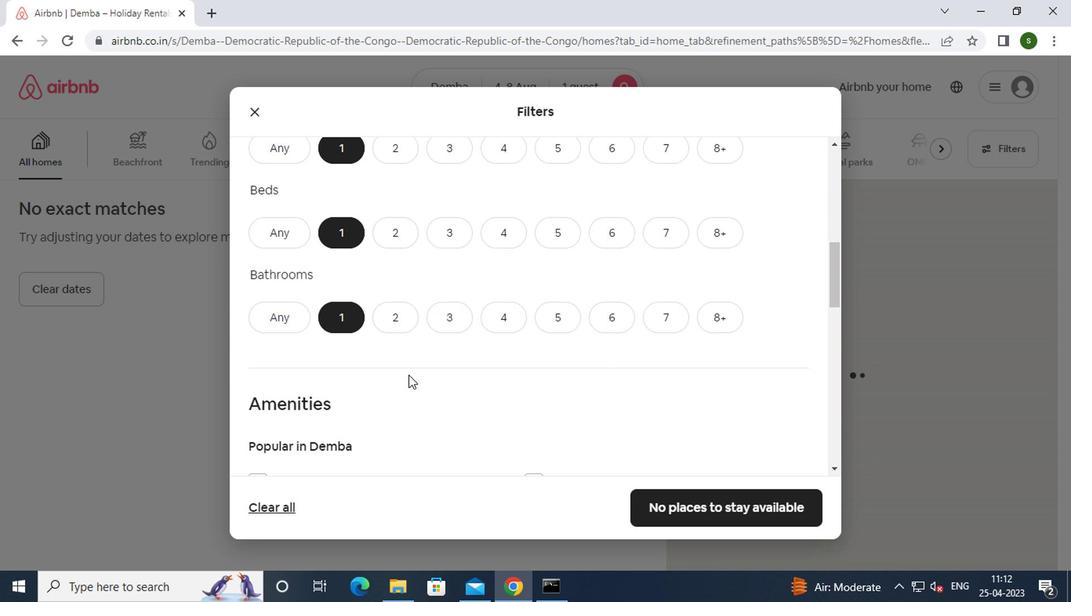 
Action: Mouse moved to (282, 329)
Screenshot: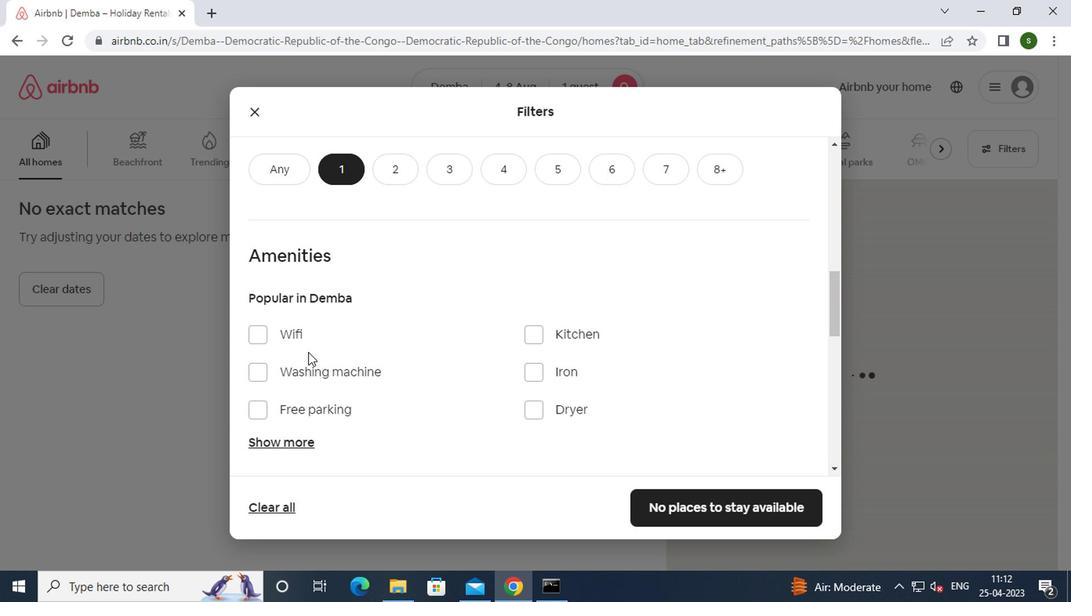 
Action: Mouse pressed left at (282, 329)
Screenshot: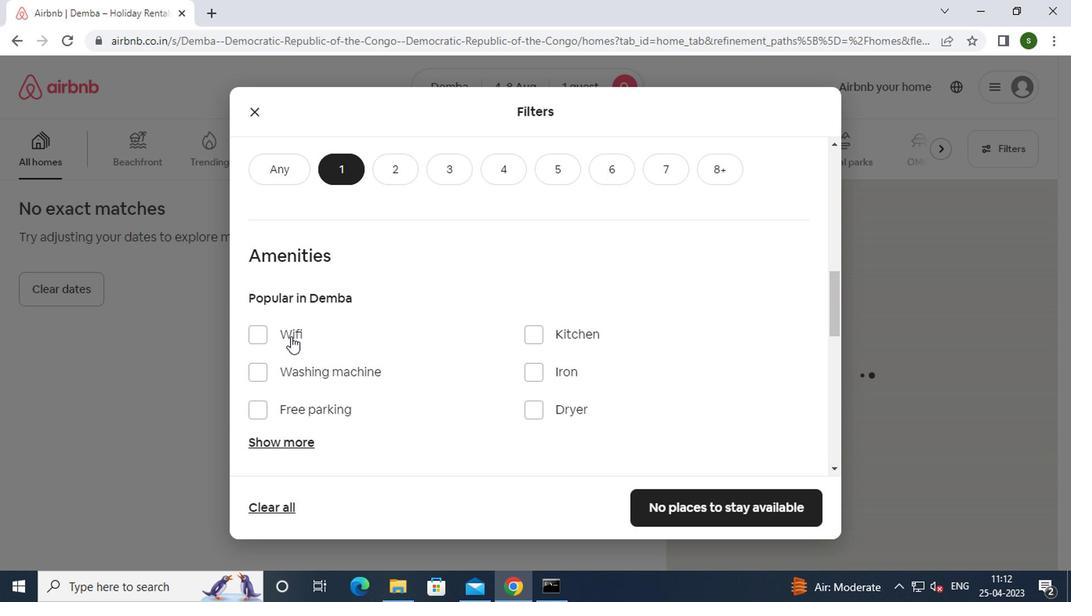 
Action: Mouse moved to (452, 333)
Screenshot: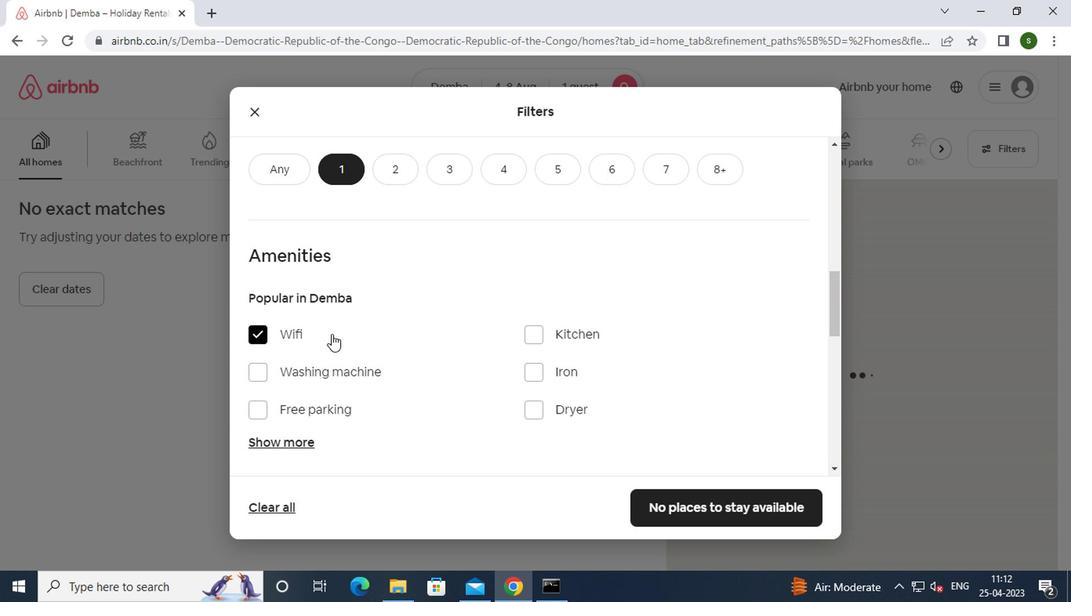 
Action: Mouse scrolled (452, 333) with delta (0, 0)
Screenshot: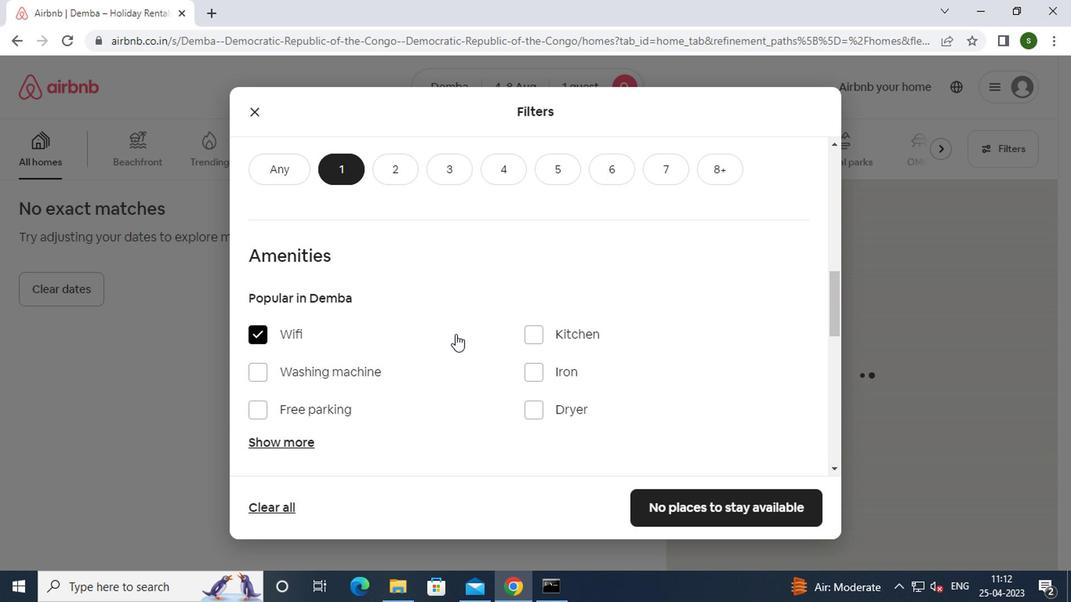 
Action: Mouse scrolled (452, 333) with delta (0, 0)
Screenshot: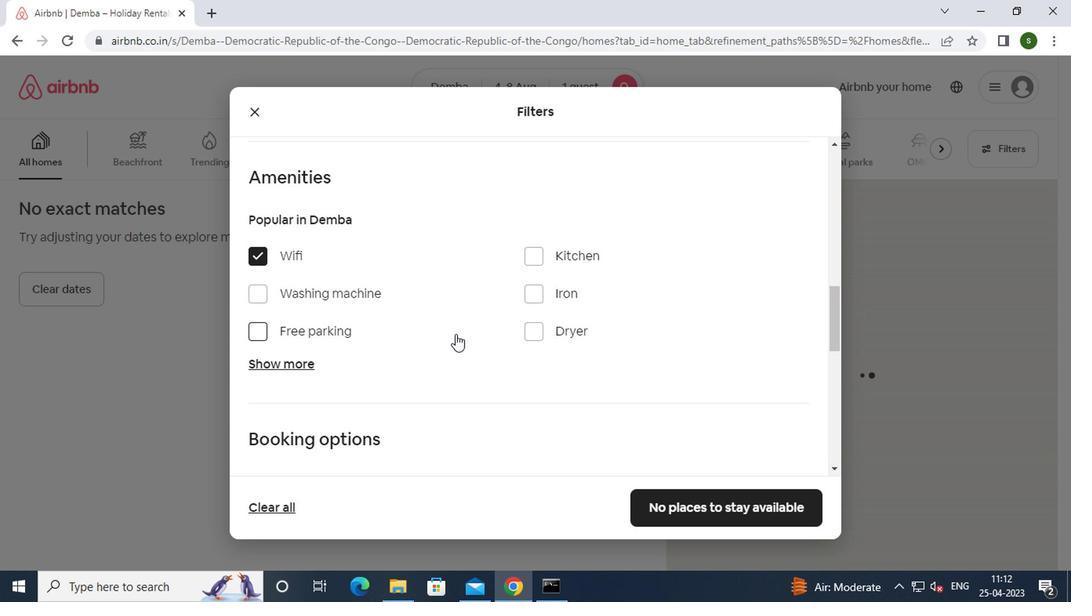 
Action: Mouse scrolled (452, 333) with delta (0, 0)
Screenshot: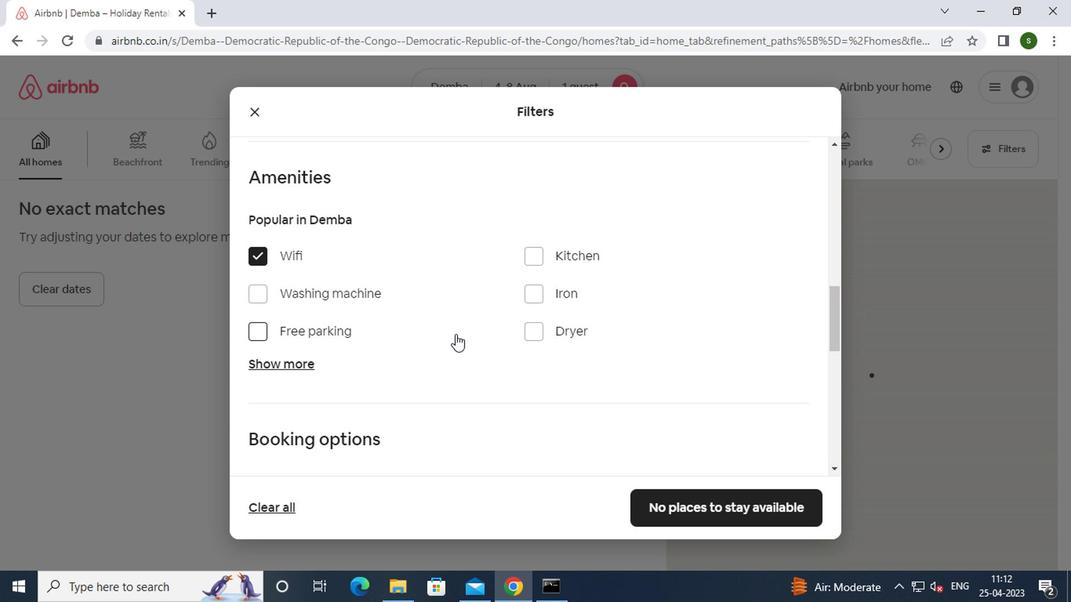 
Action: Mouse scrolled (452, 333) with delta (0, 0)
Screenshot: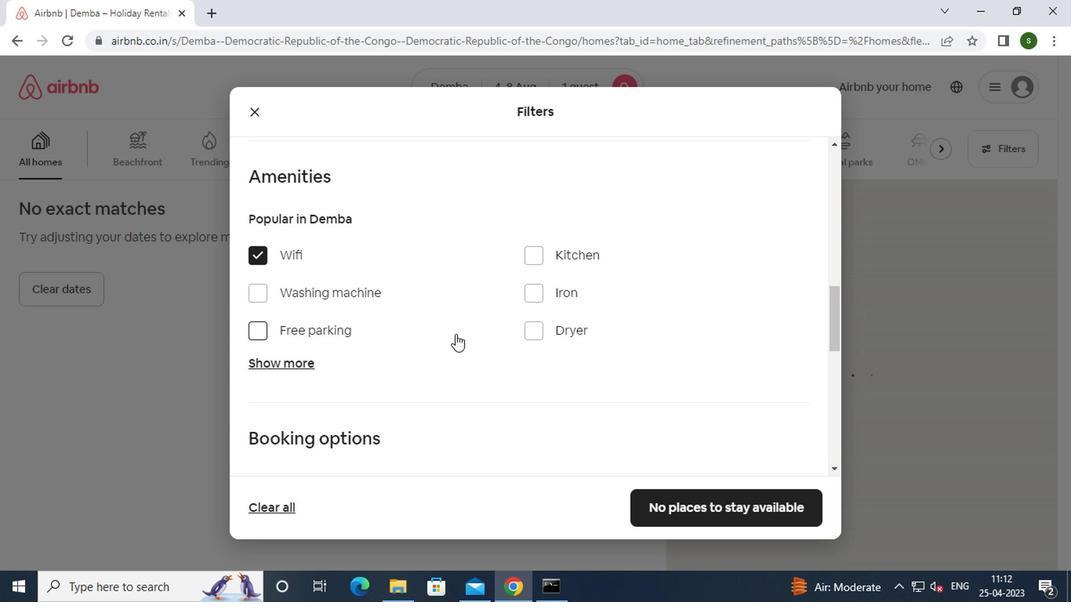 
Action: Mouse scrolled (452, 333) with delta (0, 0)
Screenshot: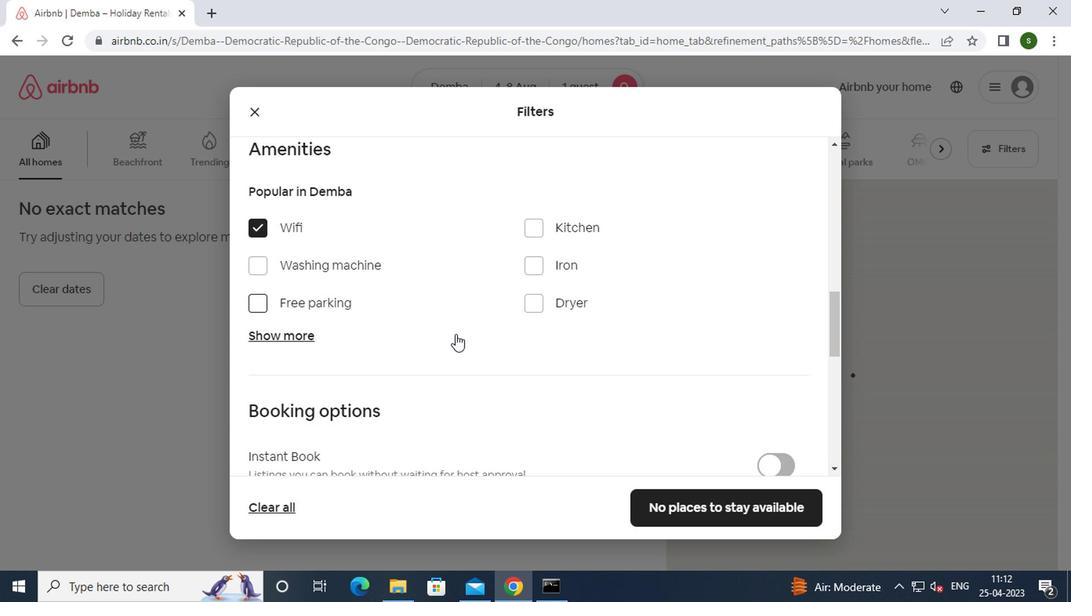 
Action: Mouse moved to (777, 236)
Screenshot: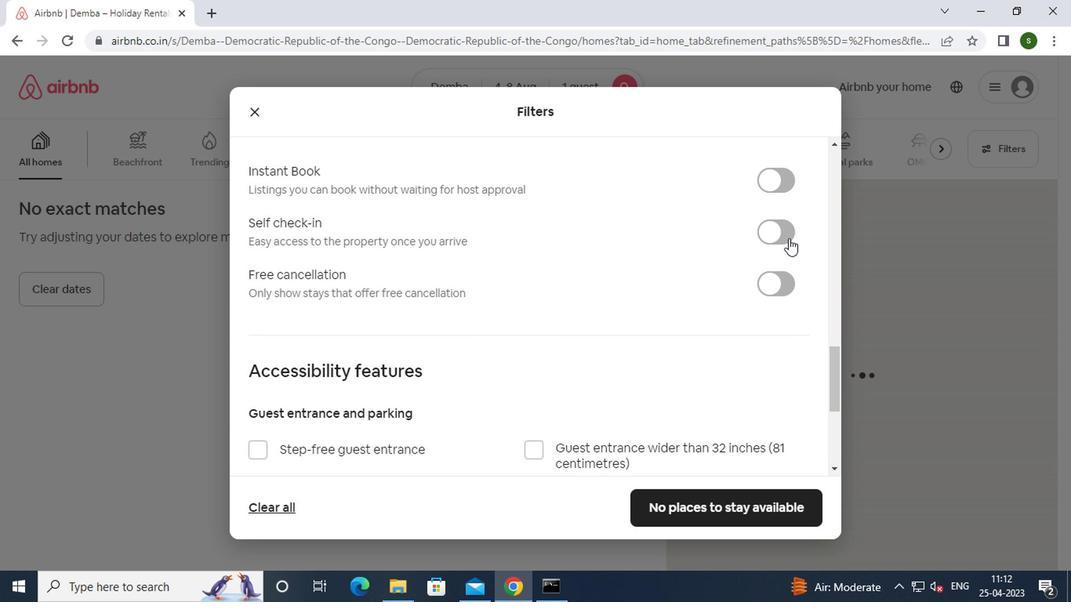 
Action: Mouse pressed left at (777, 236)
Screenshot: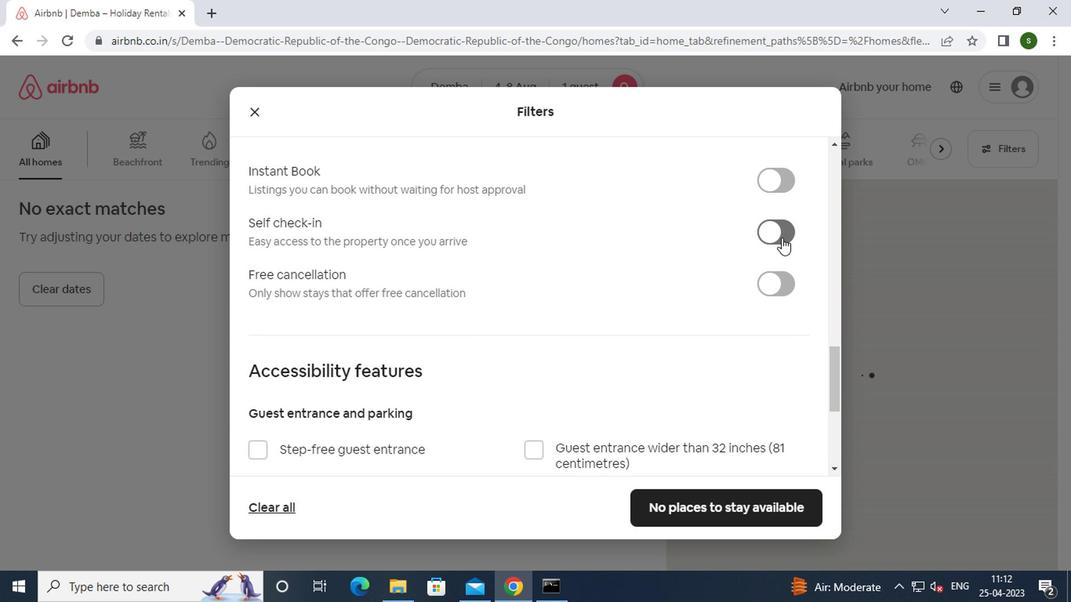 
Action: Mouse moved to (671, 281)
Screenshot: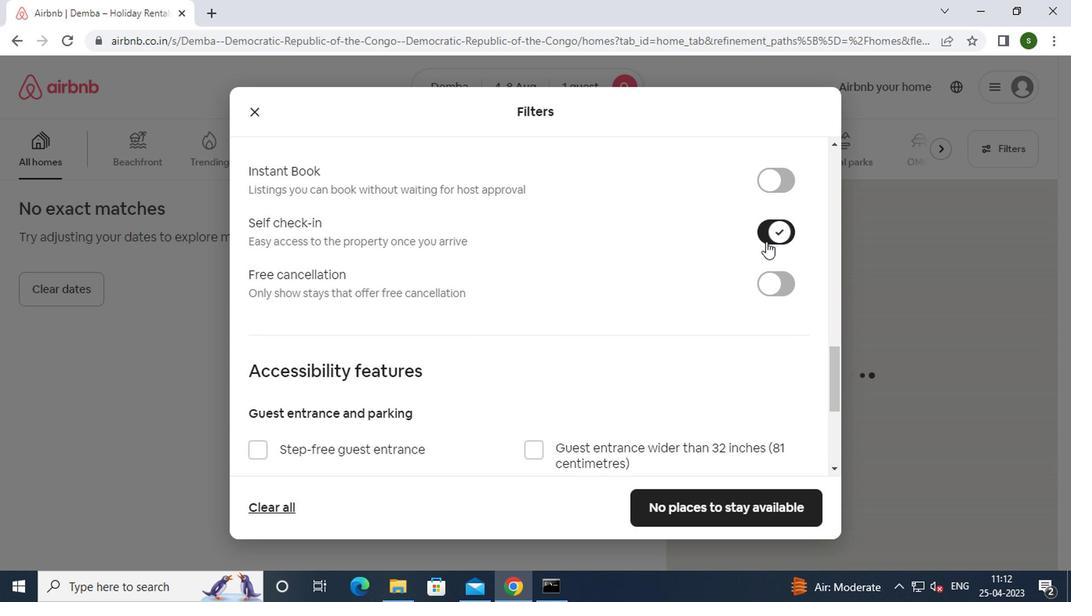 
Action: Mouse scrolled (671, 280) with delta (0, -1)
Screenshot: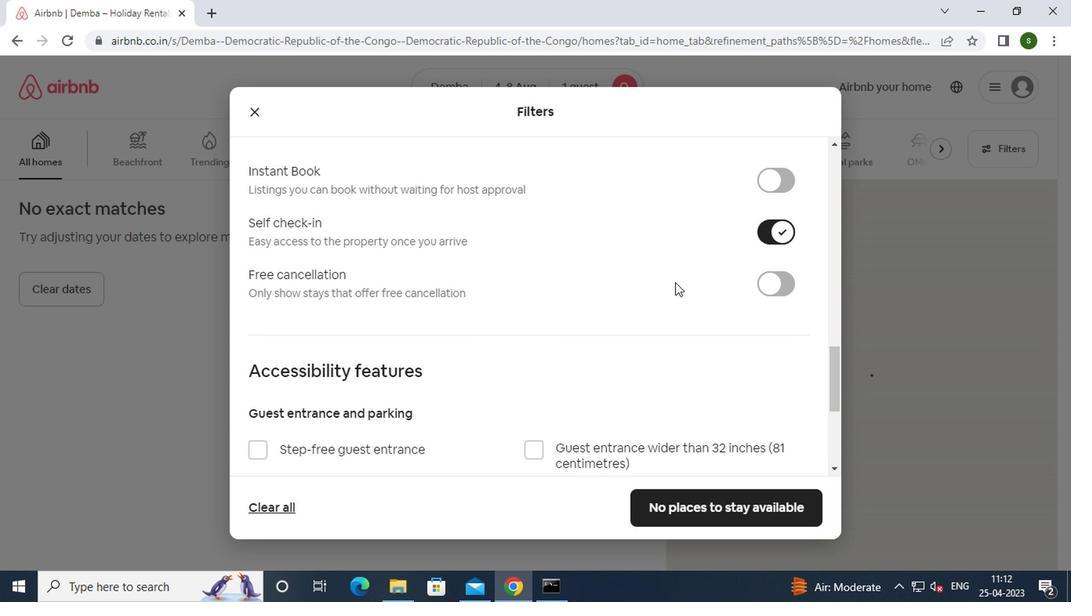 
Action: Mouse scrolled (671, 280) with delta (0, -1)
Screenshot: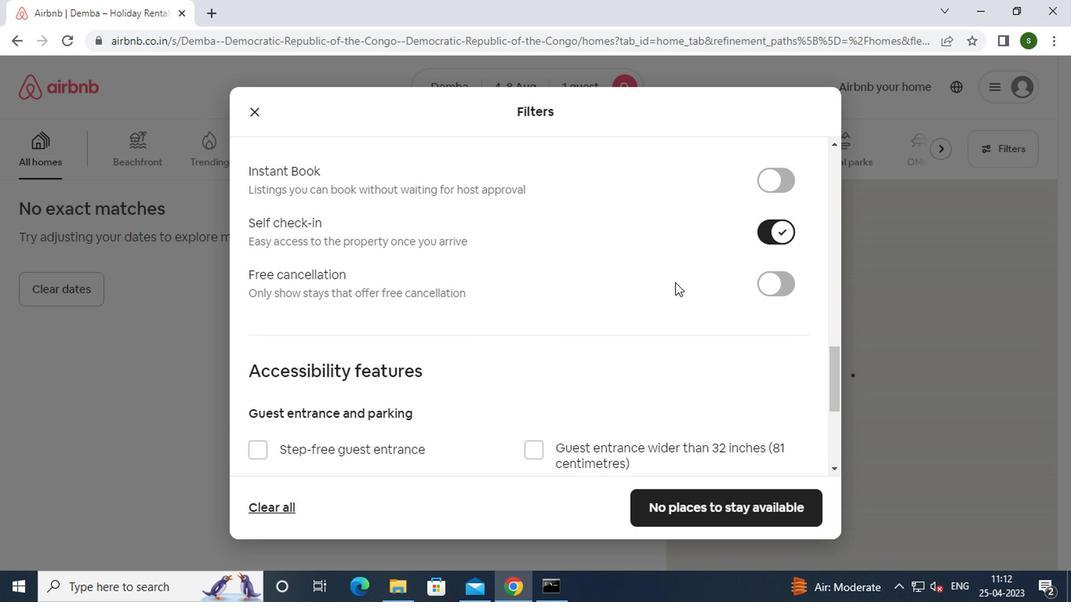 
Action: Mouse scrolled (671, 280) with delta (0, -1)
Screenshot: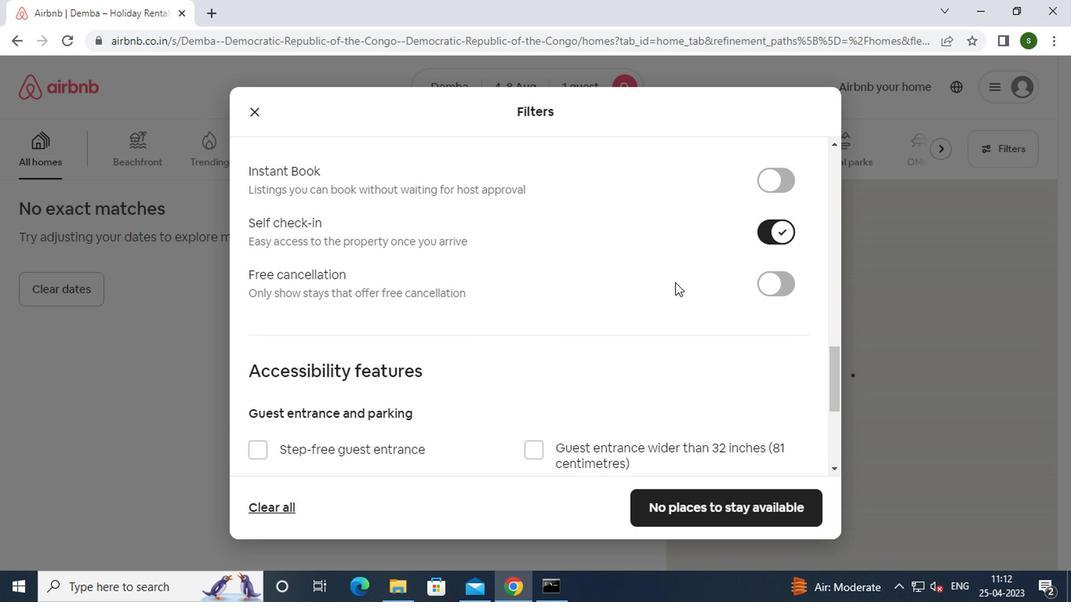 
Action: Mouse scrolled (671, 280) with delta (0, -1)
Screenshot: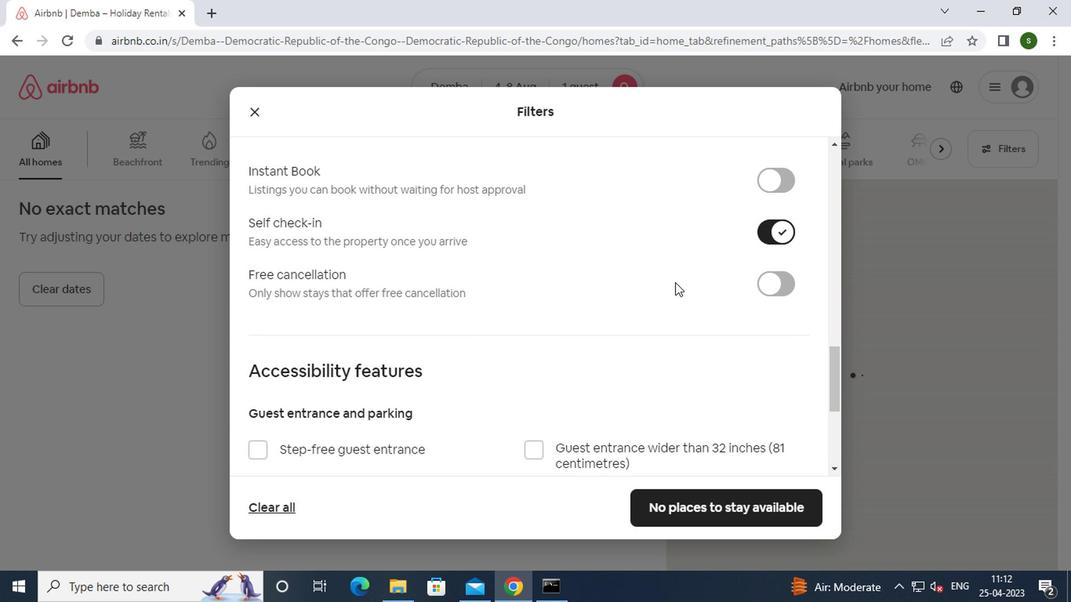 
Action: Mouse scrolled (671, 280) with delta (0, -1)
Screenshot: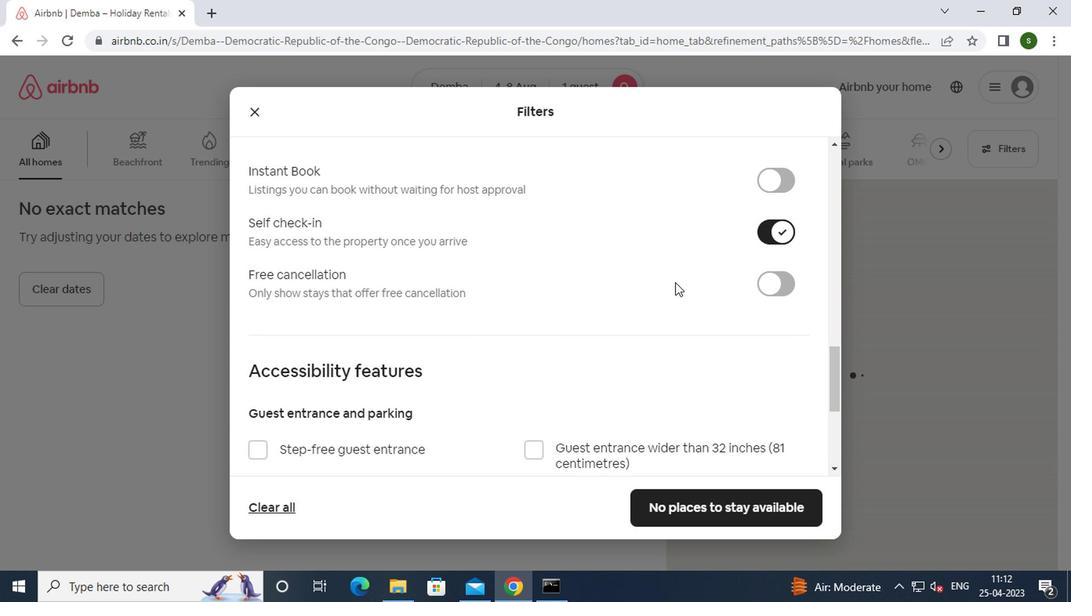 
Action: Mouse scrolled (671, 280) with delta (0, -1)
Screenshot: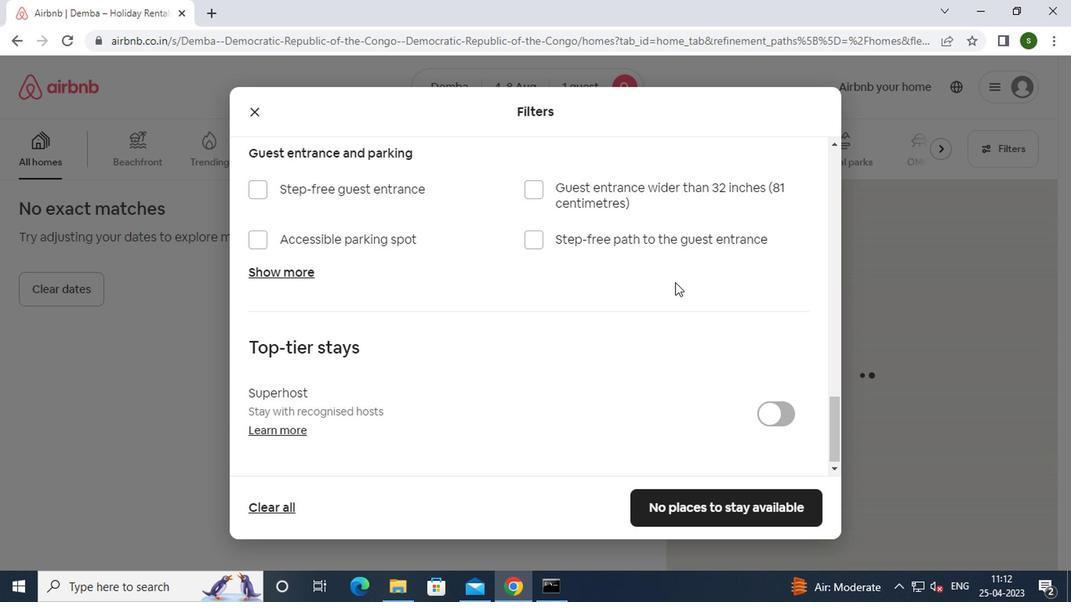 
Action: Mouse scrolled (671, 280) with delta (0, -1)
Screenshot: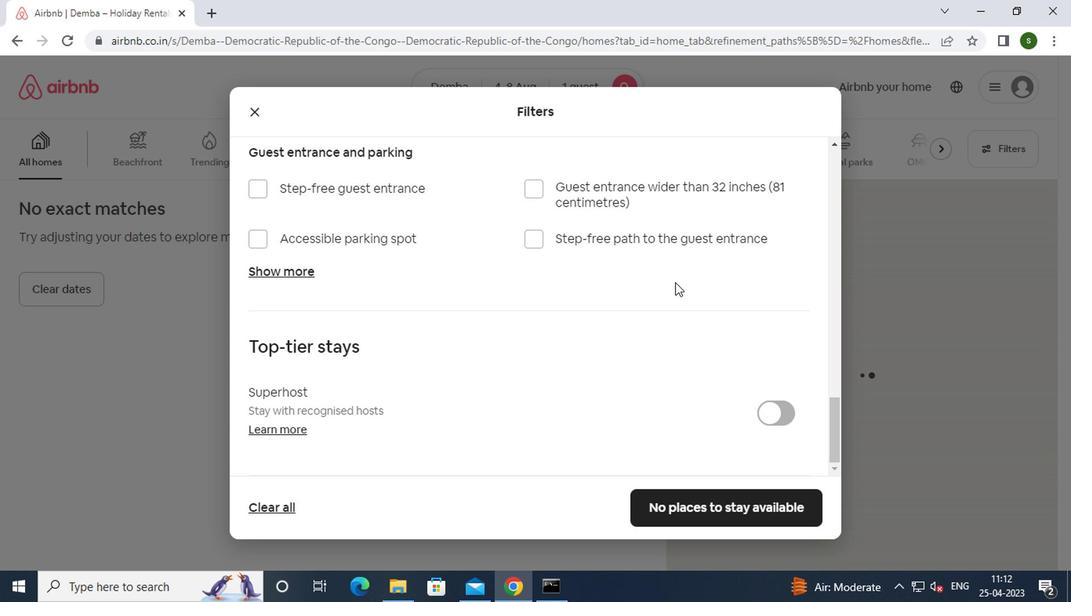 
Action: Mouse moved to (676, 518)
Screenshot: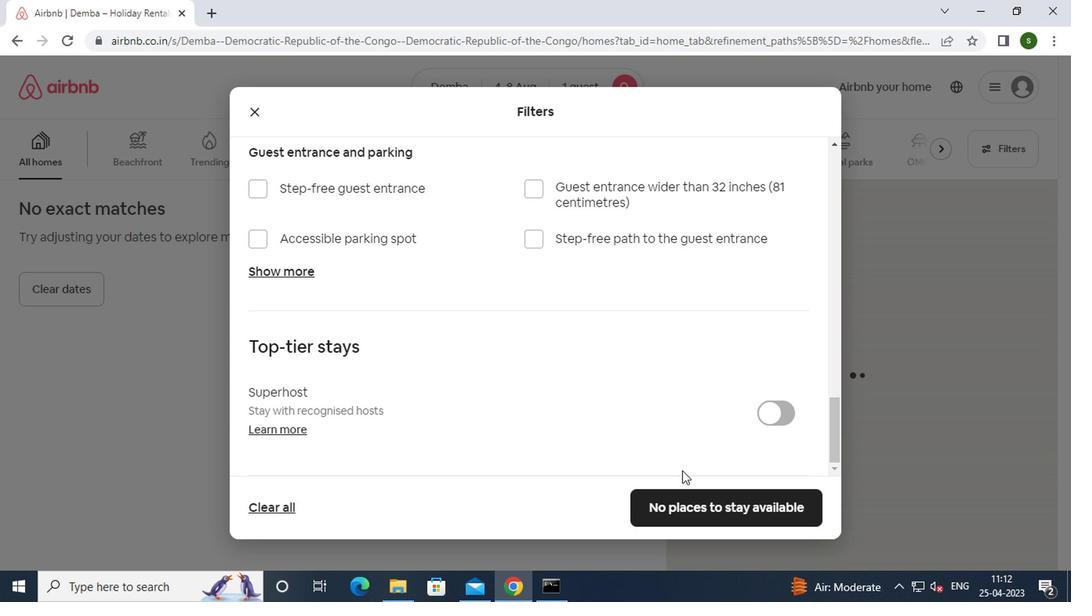 
Action: Mouse pressed left at (676, 518)
Screenshot: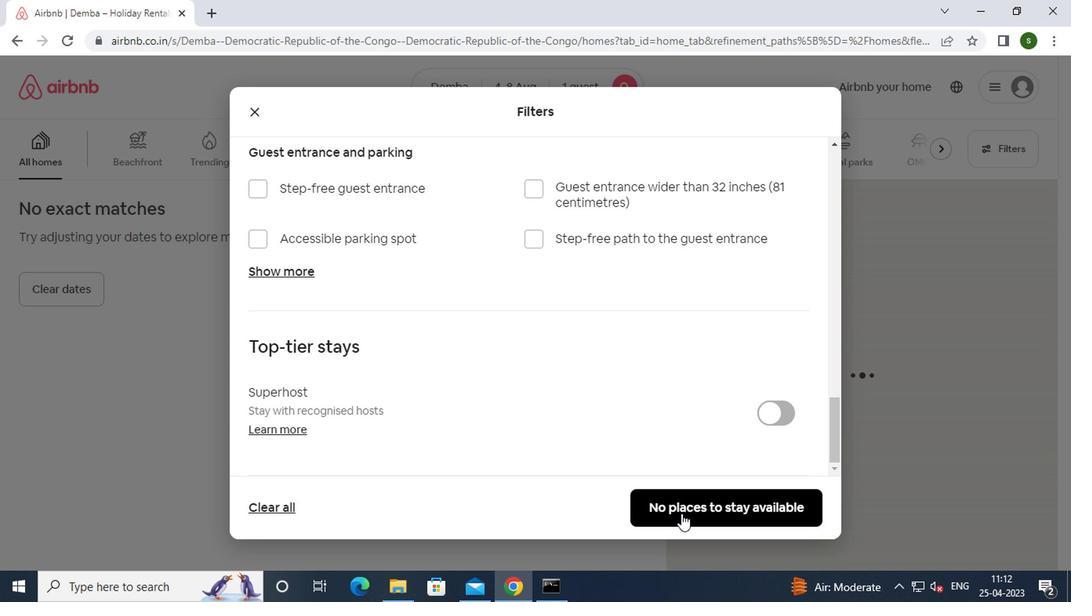
Action: Mouse moved to (491, 416)
Screenshot: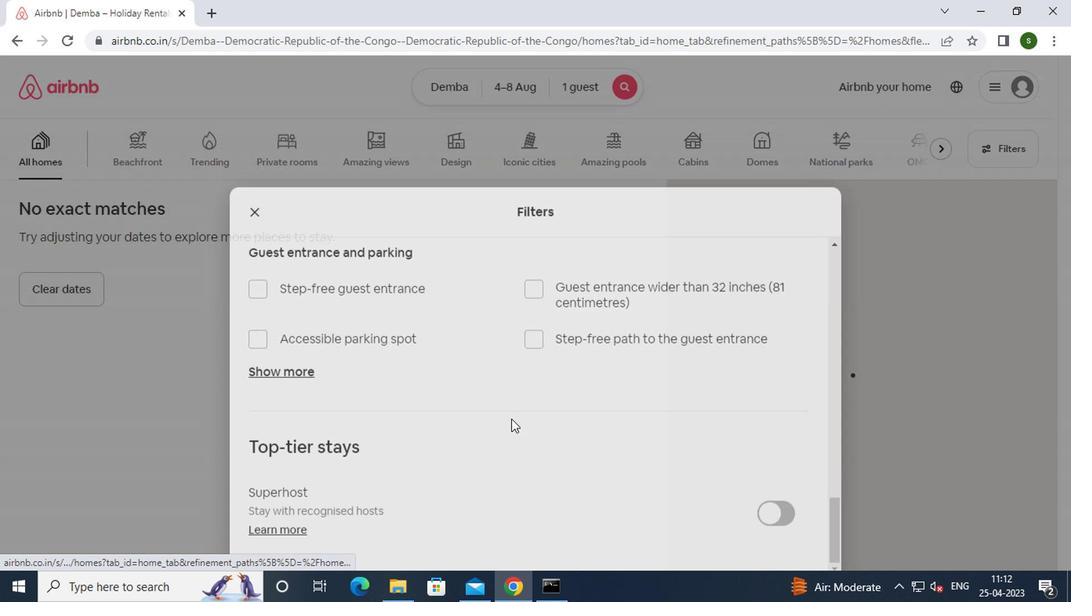 
